 Task: Explore Airbnb accommodation in Dogbo, Benin from 10th December, 2023 to 15th December, 2023 for 7 adults.4 bedrooms having 7 beds and 4 bathrooms. Property type can be house. Amenities needed are: wifi, TV, free parkinig on premises, gym, breakfast. Look for 4 properties as per requirement.
Action: Mouse moved to (445, 62)
Screenshot: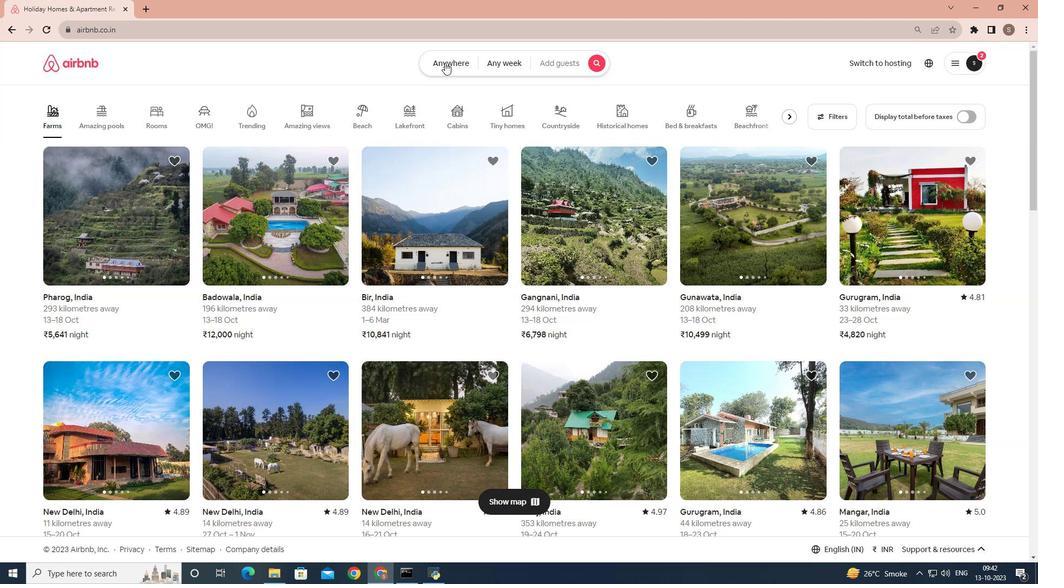 
Action: Mouse pressed left at (445, 62)
Screenshot: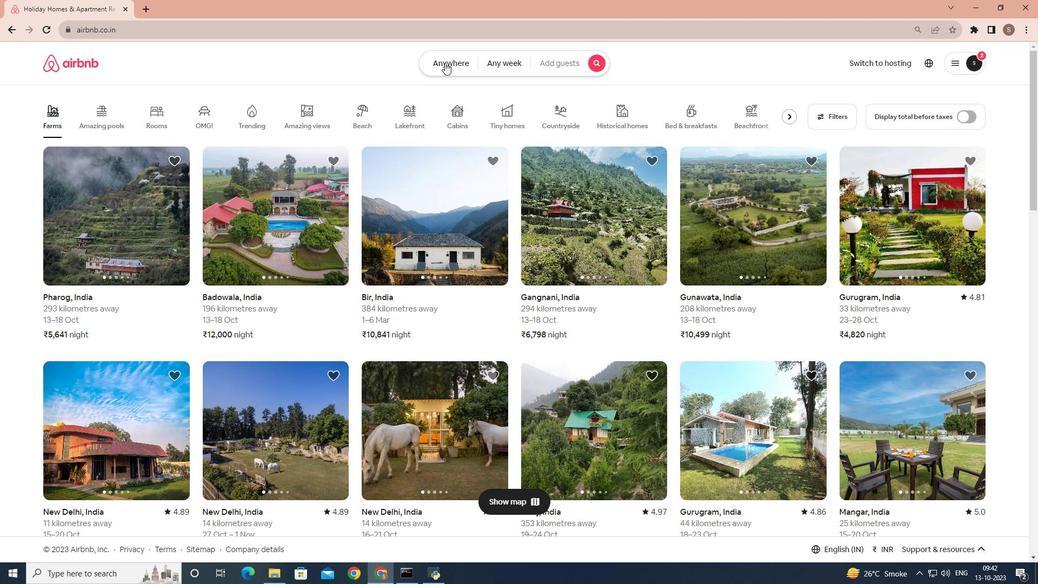 
Action: Mouse moved to (407, 103)
Screenshot: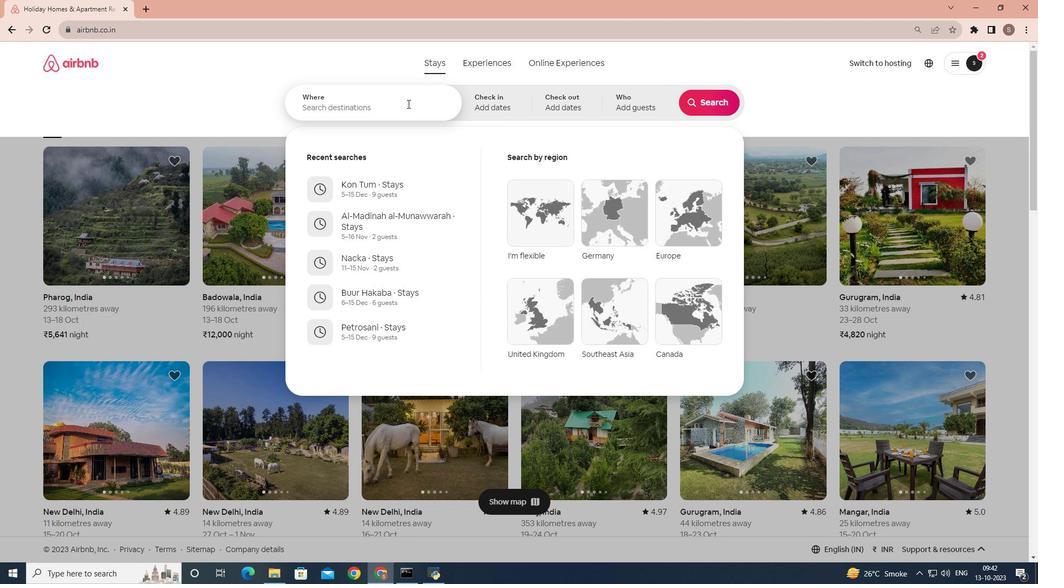 
Action: Mouse pressed left at (407, 103)
Screenshot: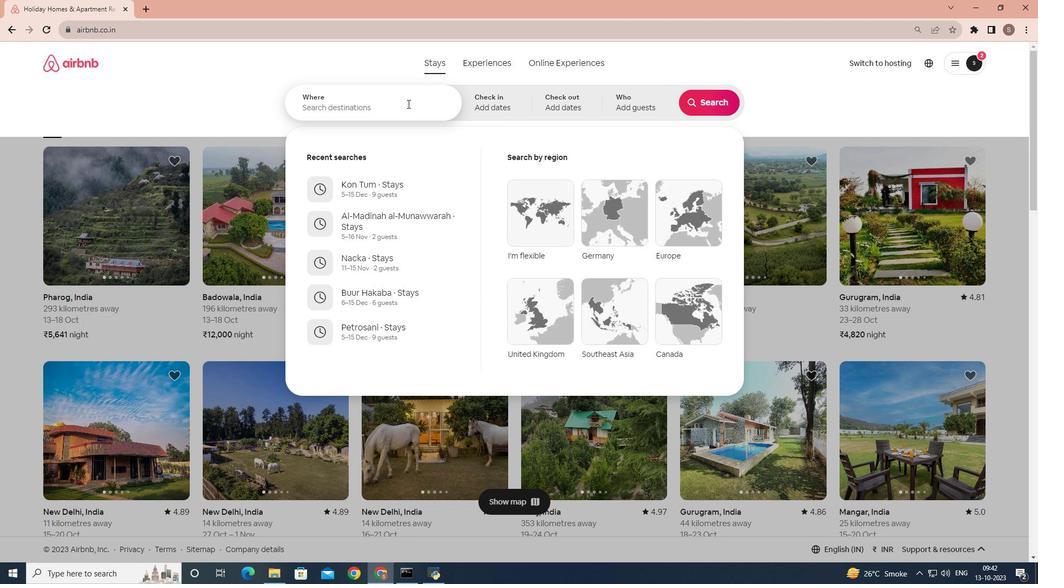 
Action: Key pressed <Key.shift>Dob<Key.backspace>gbo,<Key.space><Key.shift>B
Screenshot: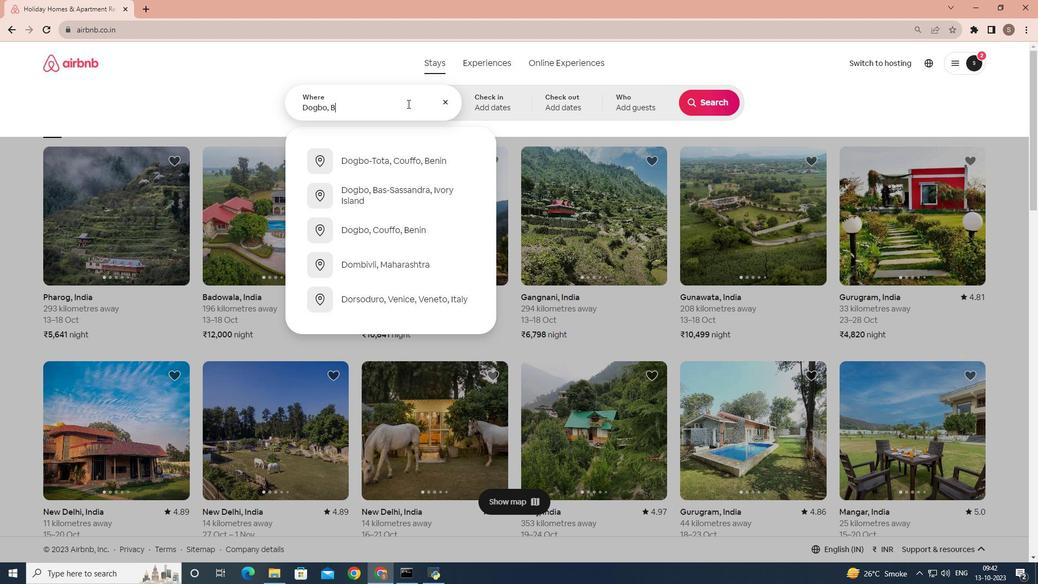 
Action: Mouse moved to (407, 104)
Screenshot: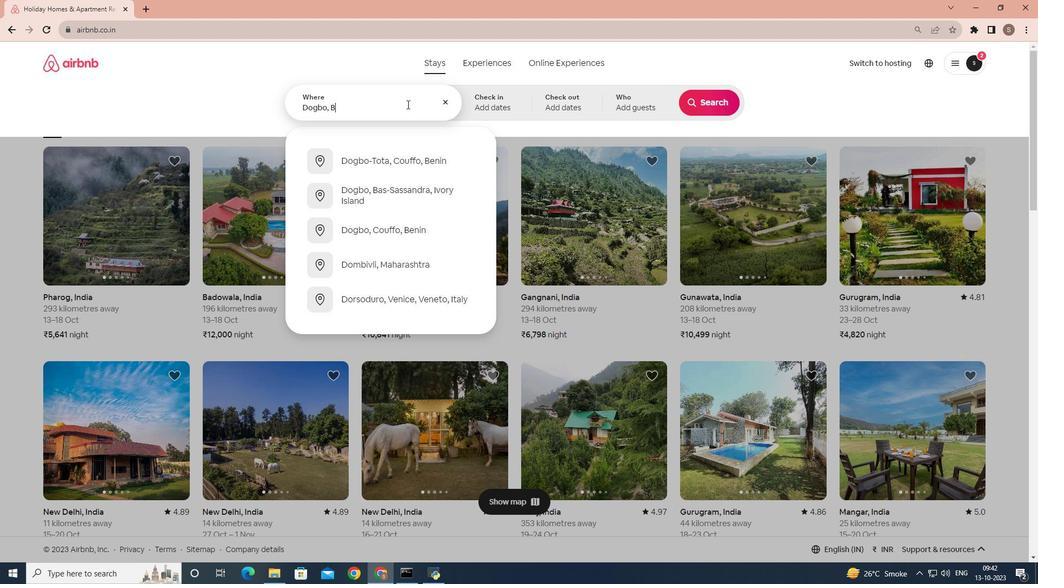 
Action: Key pressed eni
Screenshot: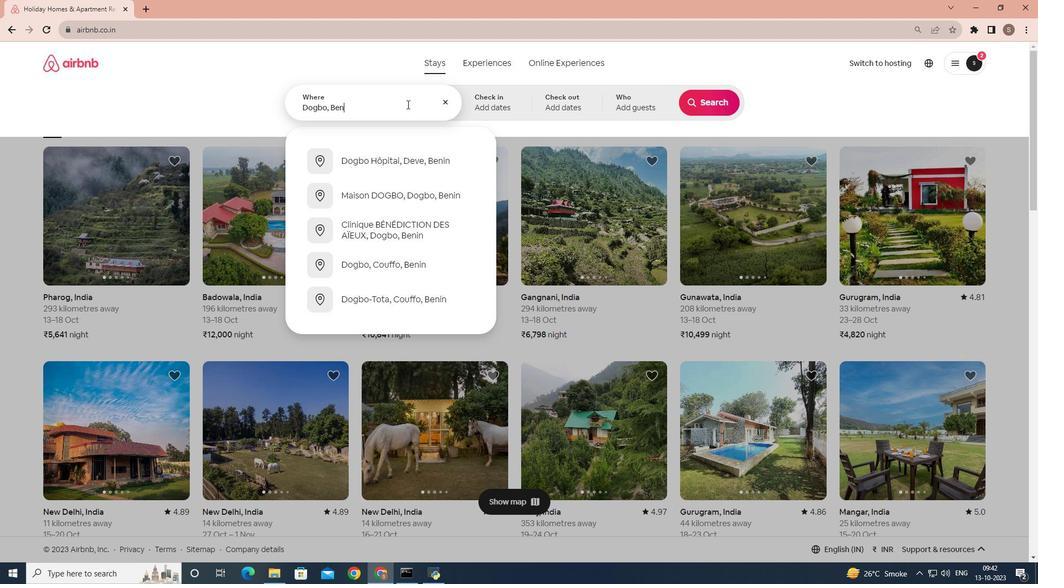 
Action: Mouse moved to (404, 106)
Screenshot: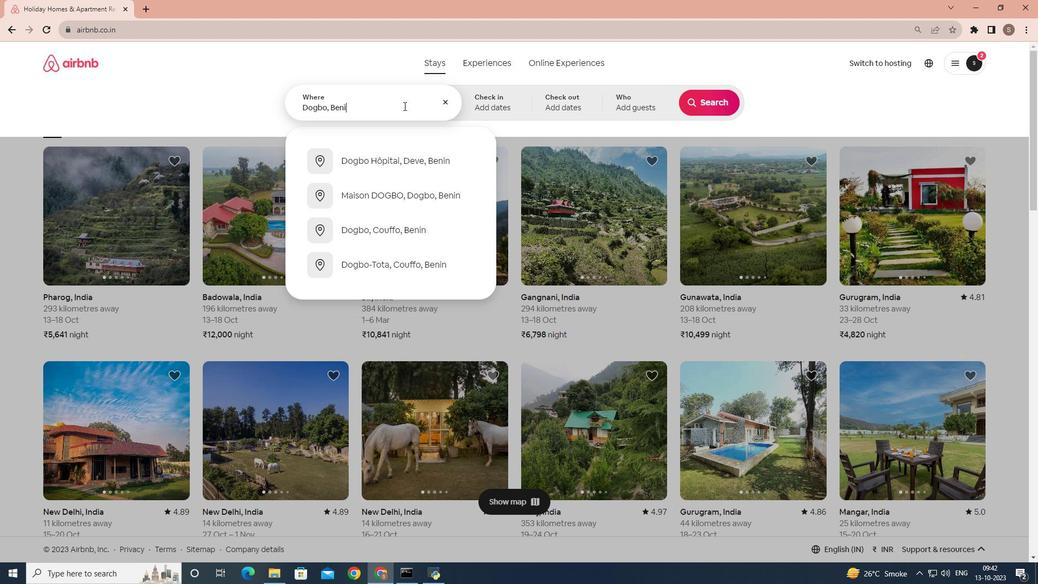 
Action: Key pressed n
Screenshot: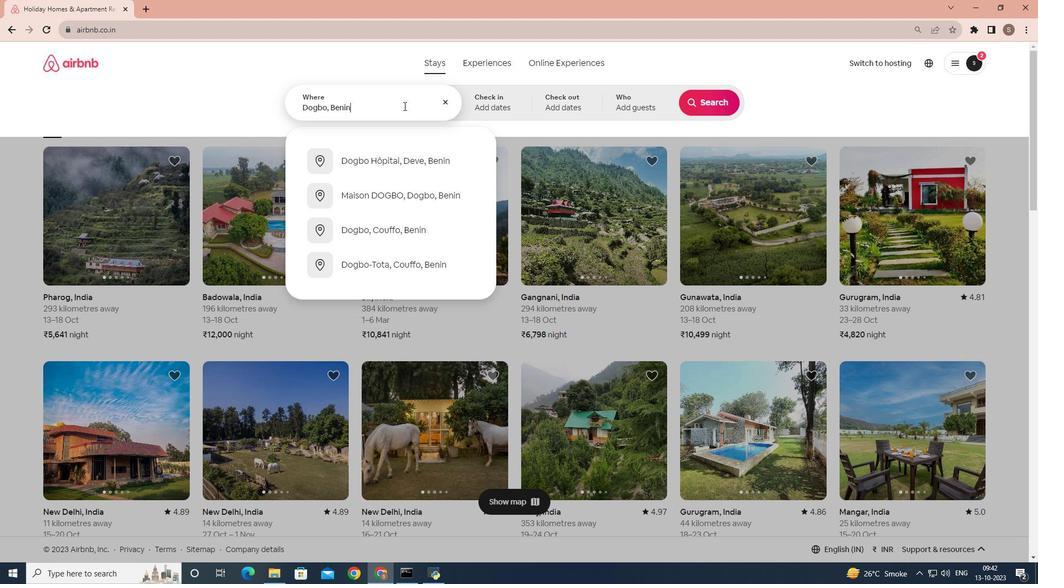 
Action: Mouse moved to (492, 100)
Screenshot: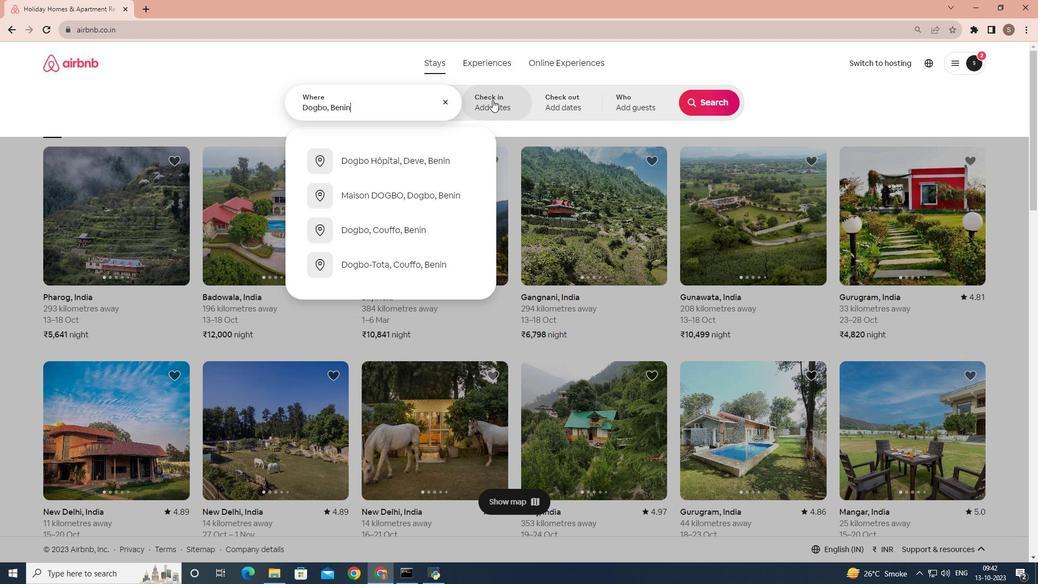 
Action: Mouse pressed left at (492, 100)
Screenshot: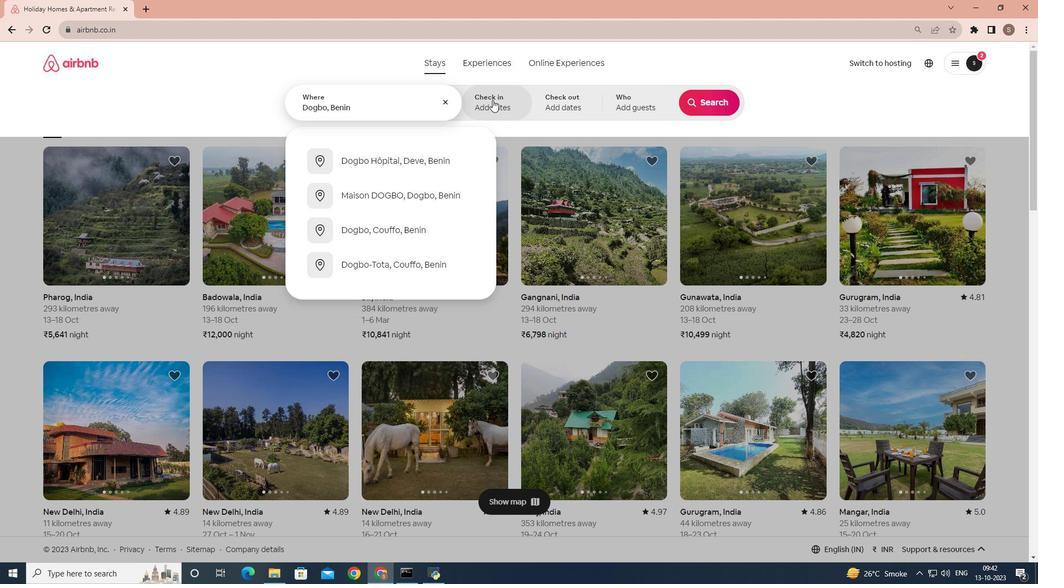 
Action: Mouse moved to (706, 192)
Screenshot: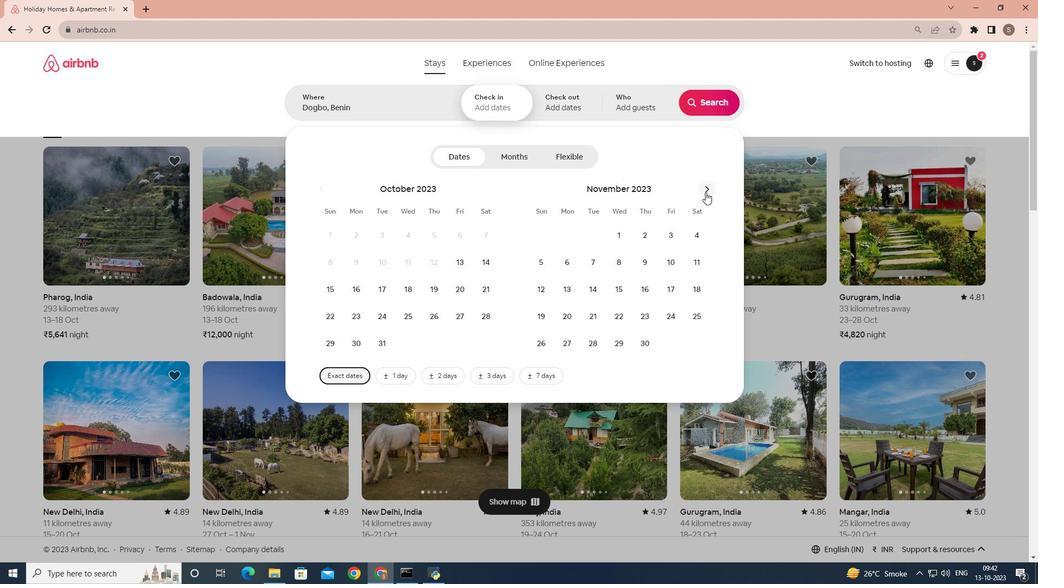 
Action: Mouse pressed left at (706, 192)
Screenshot: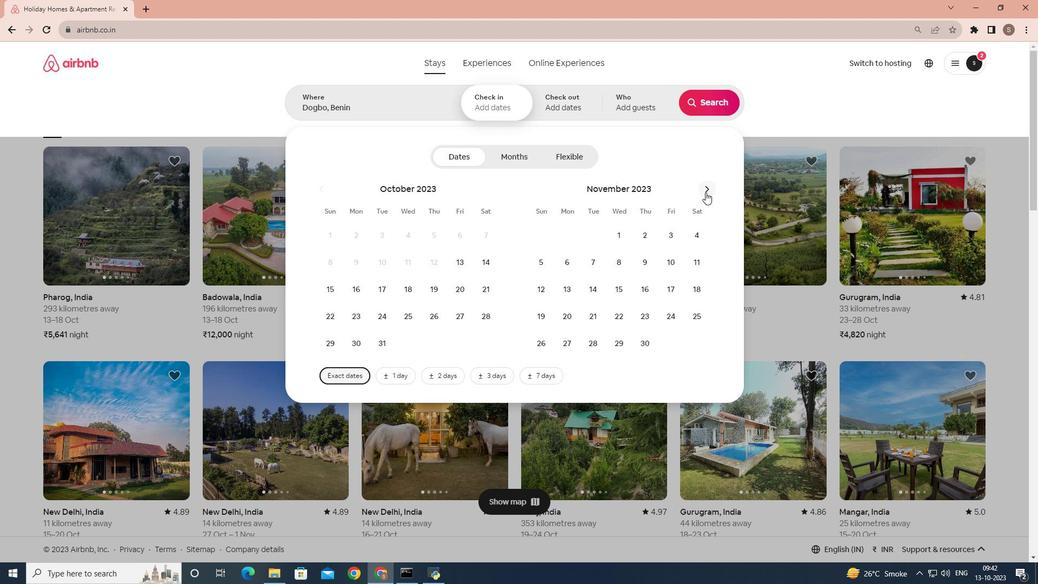 
Action: Mouse moved to (548, 282)
Screenshot: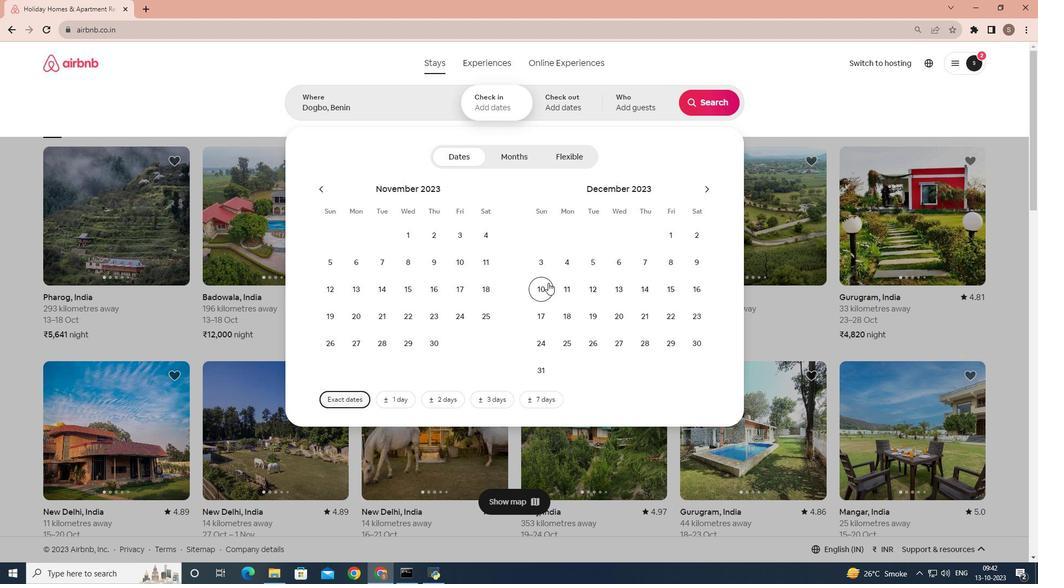 
Action: Mouse pressed left at (548, 282)
Screenshot: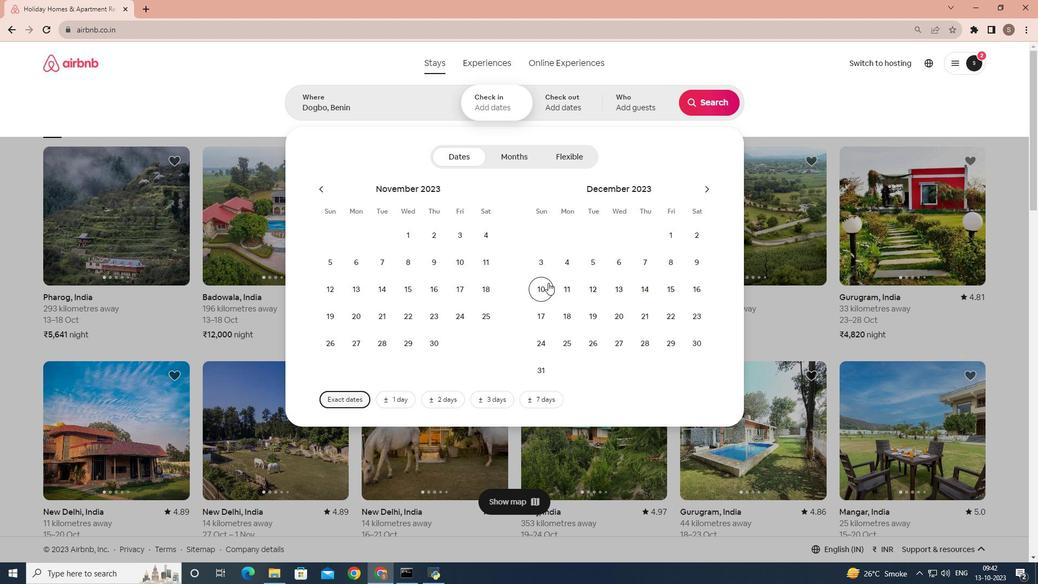 
Action: Mouse moved to (663, 291)
Screenshot: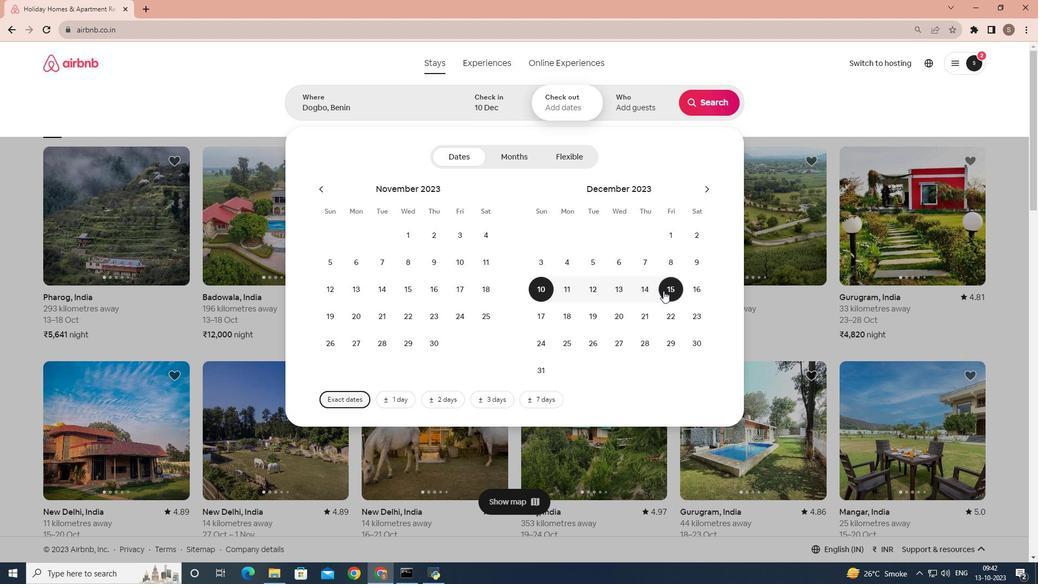 
Action: Mouse pressed left at (663, 291)
Screenshot: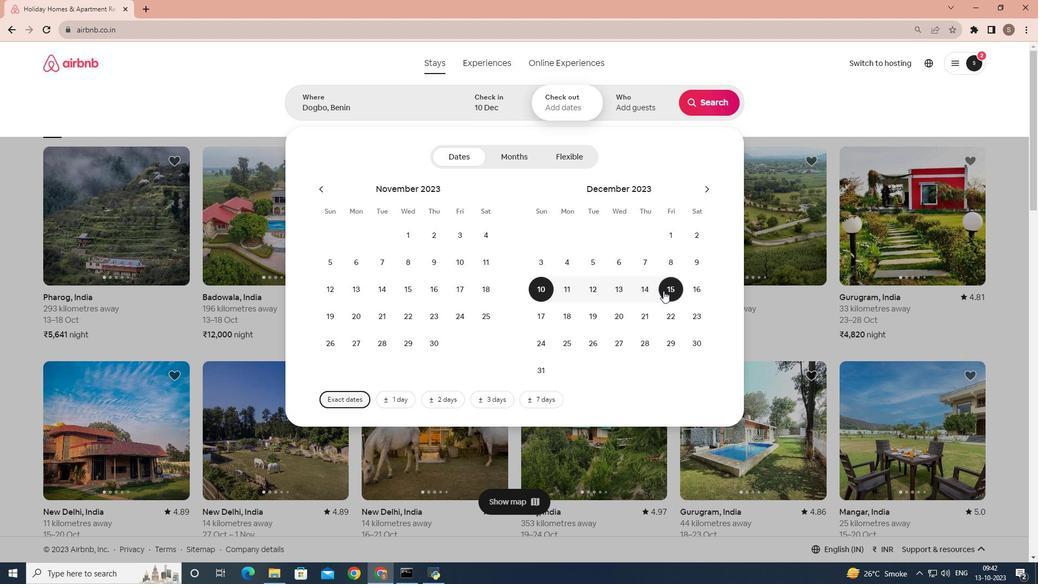 
Action: Mouse moved to (624, 100)
Screenshot: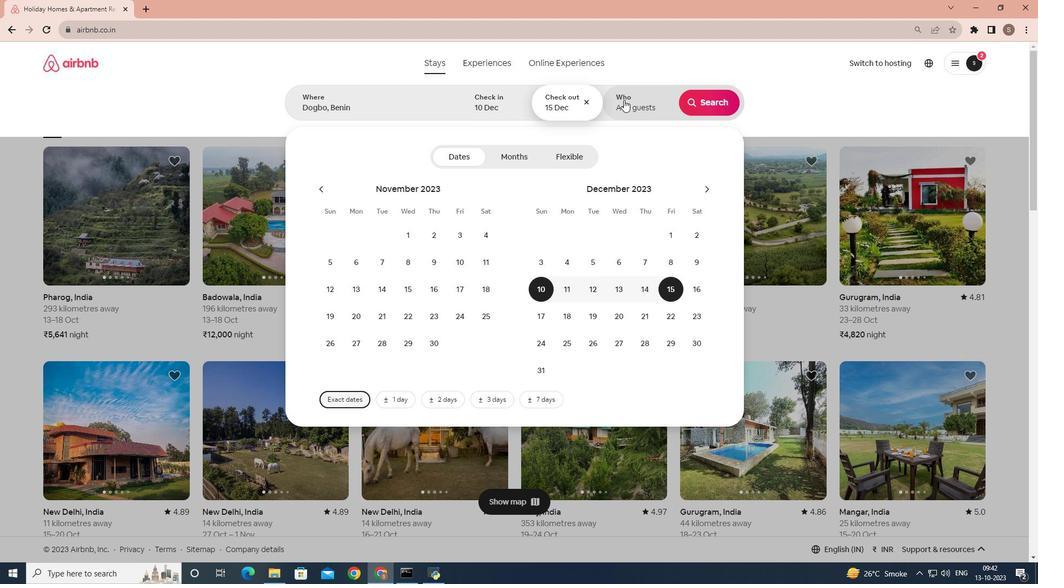 
Action: Mouse pressed left at (624, 100)
Screenshot: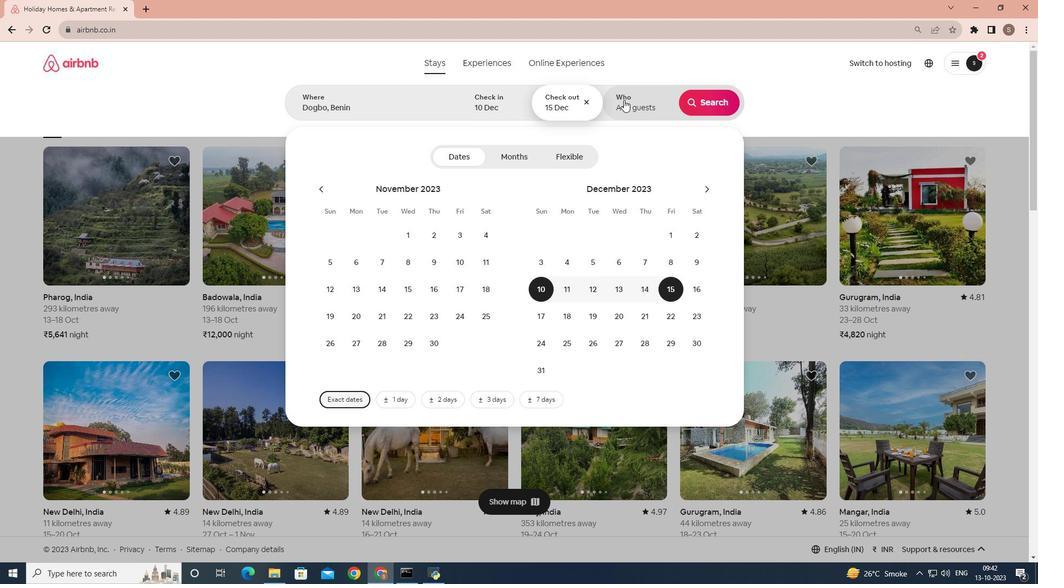
Action: Mouse moved to (714, 159)
Screenshot: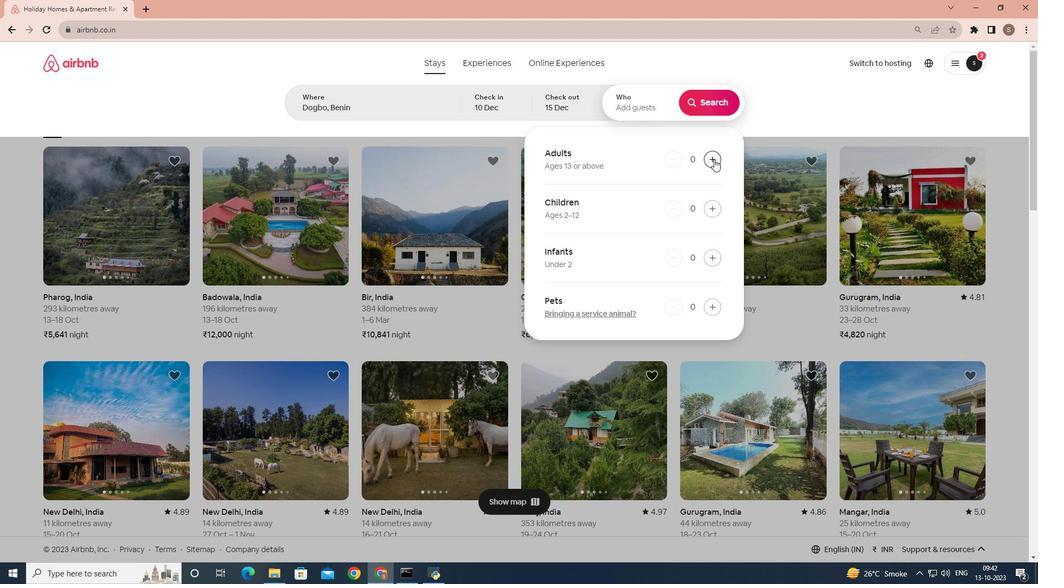 
Action: Mouse pressed left at (714, 159)
Screenshot: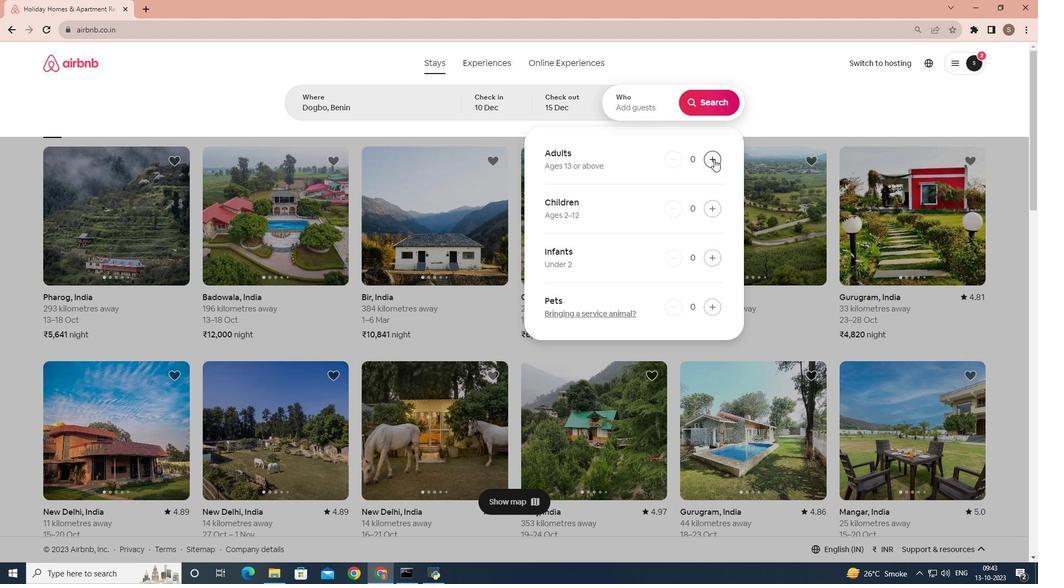 
Action: Mouse pressed left at (714, 159)
Screenshot: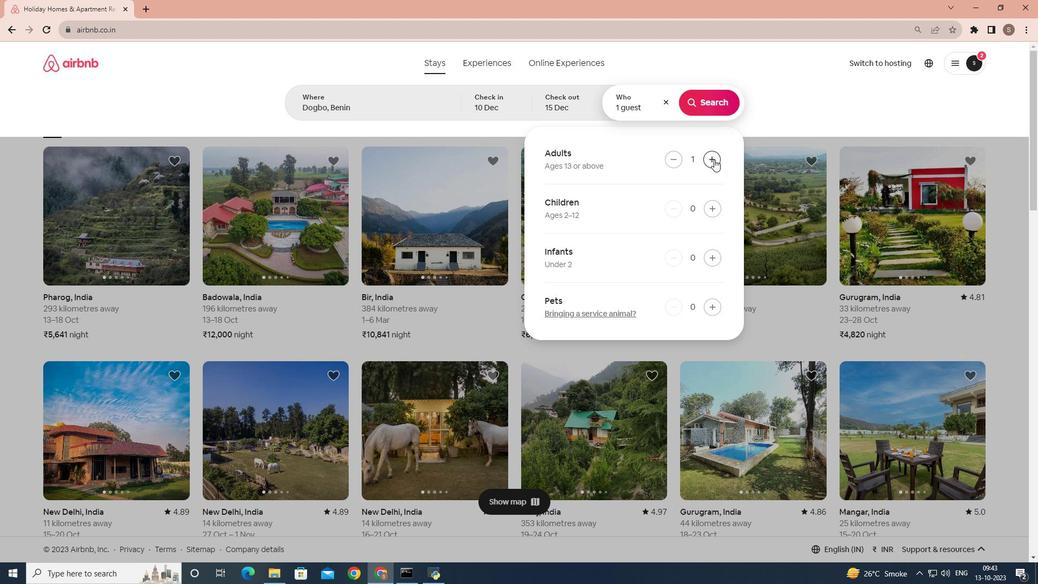
Action: Mouse pressed left at (714, 159)
Screenshot: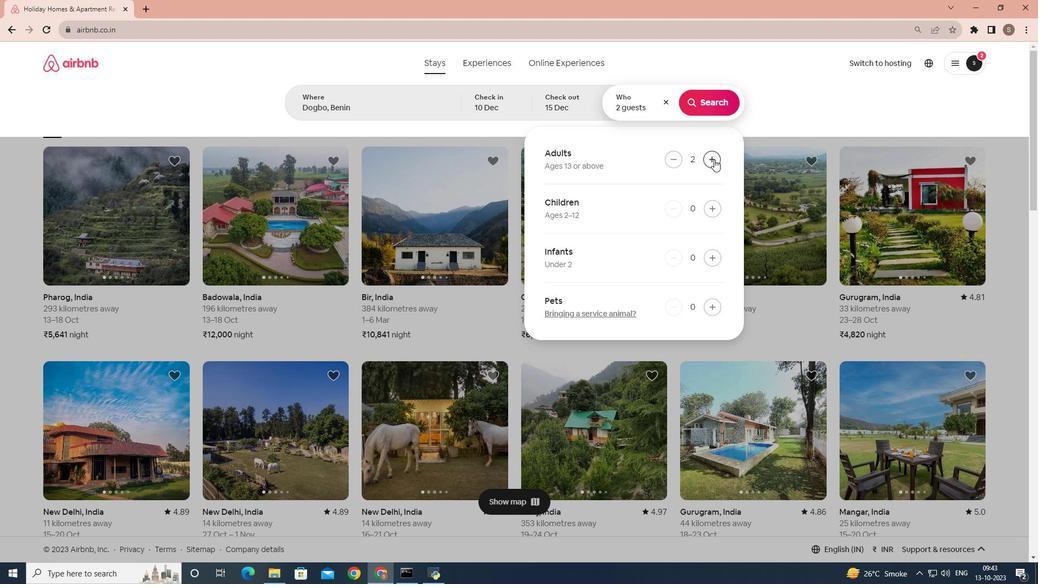
Action: Mouse pressed left at (714, 159)
Screenshot: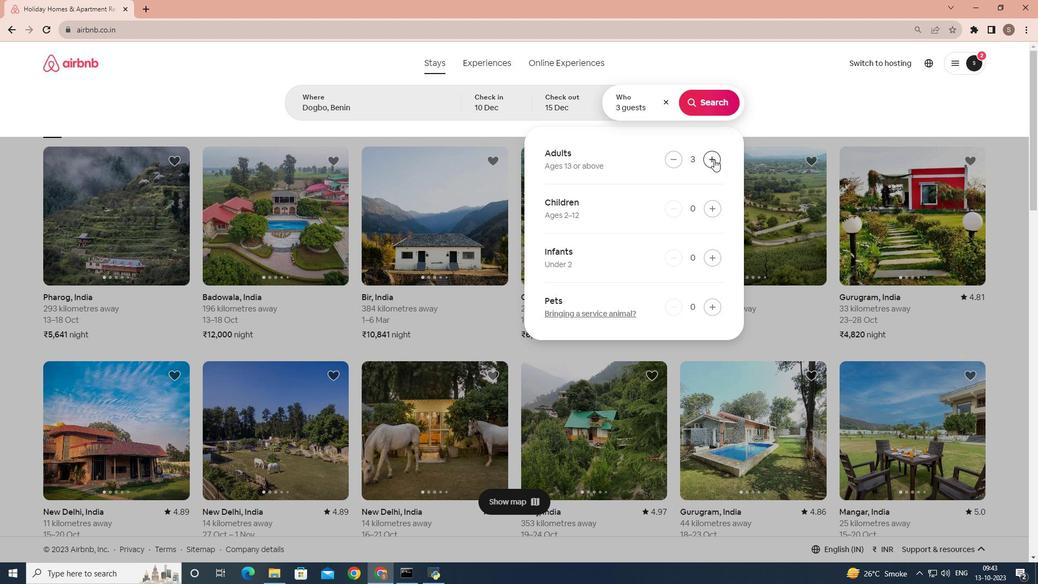 
Action: Mouse pressed left at (714, 159)
Screenshot: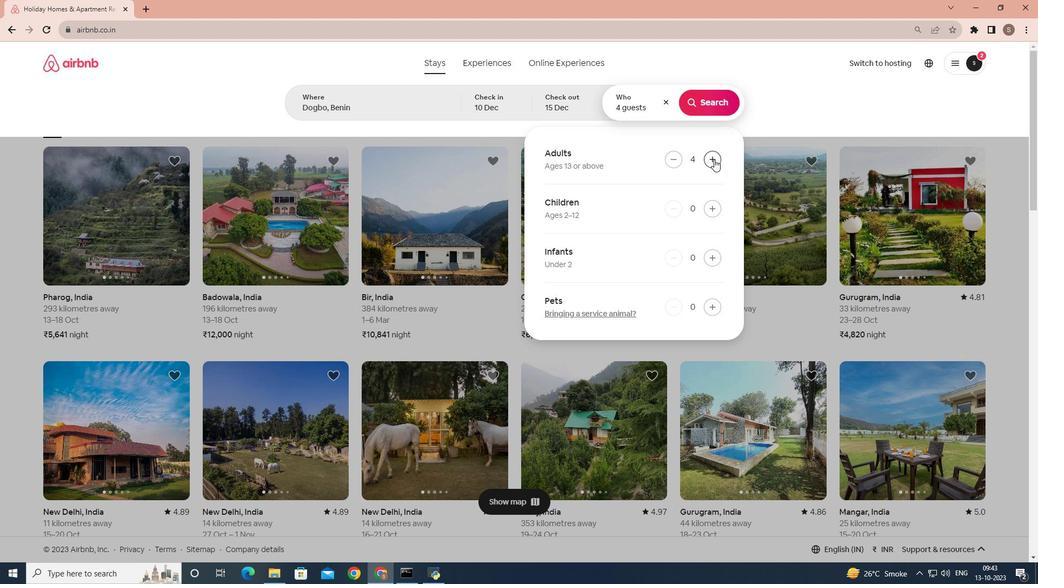 
Action: Mouse pressed left at (714, 159)
Screenshot: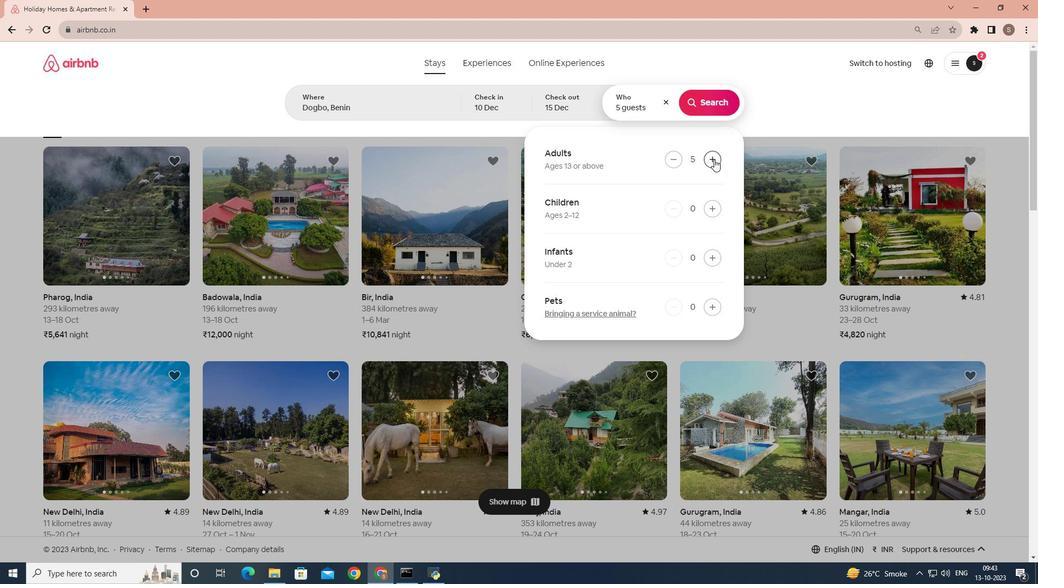 
Action: Mouse pressed left at (714, 159)
Screenshot: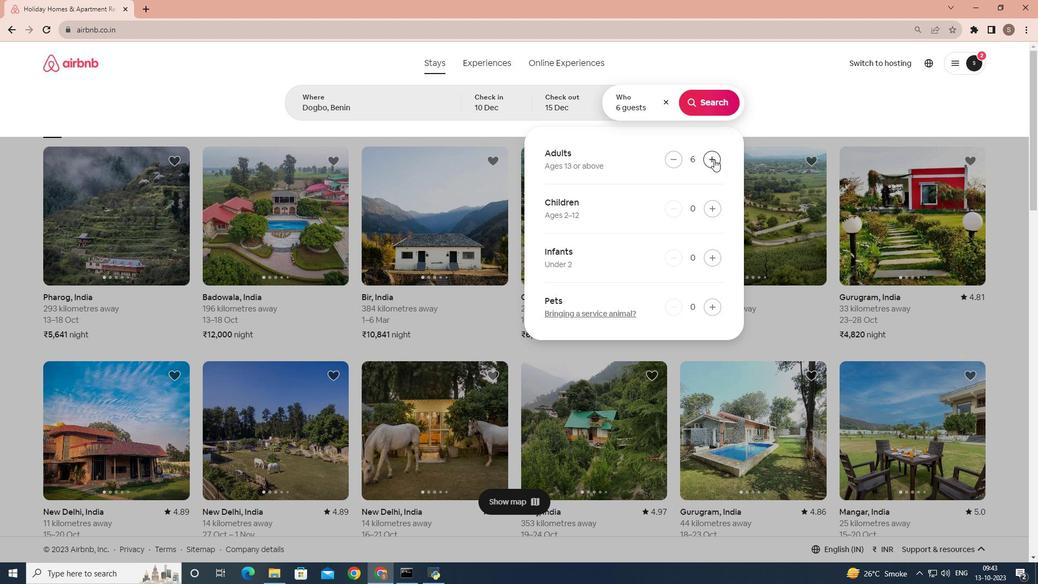 
Action: Mouse moved to (712, 104)
Screenshot: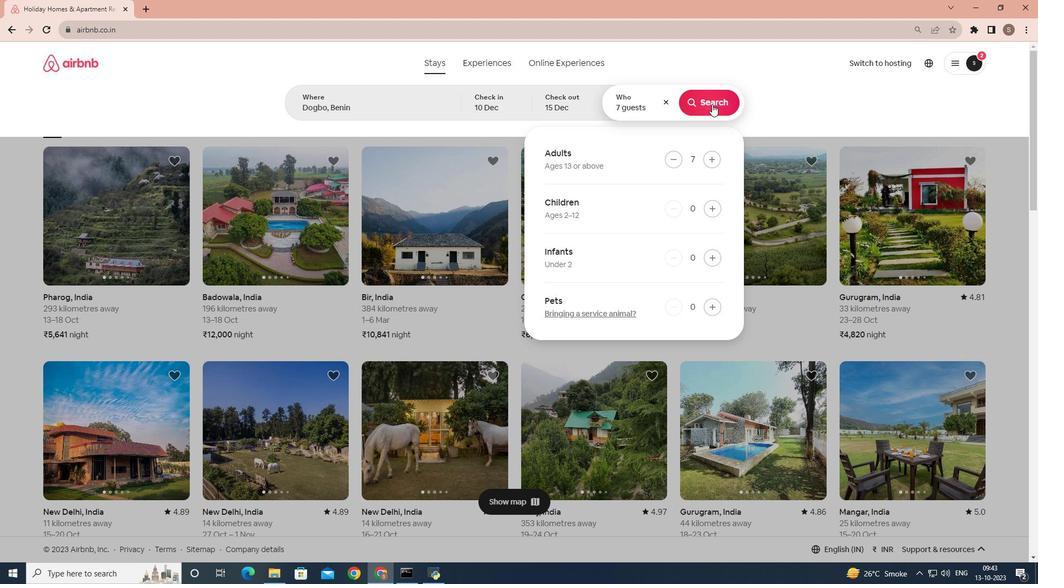 
Action: Mouse pressed left at (712, 104)
Screenshot: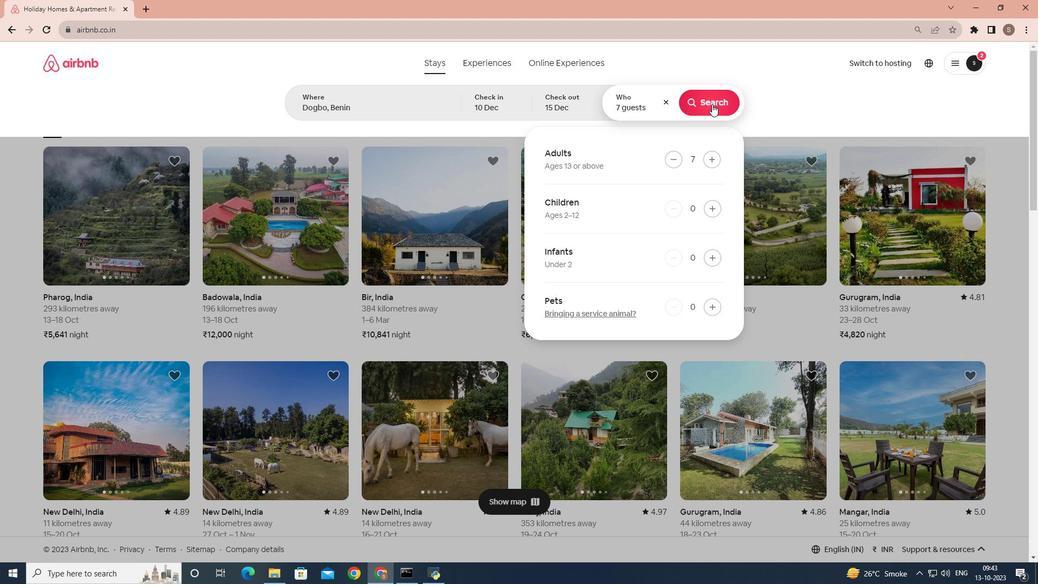 
Action: Mouse moved to (851, 107)
Screenshot: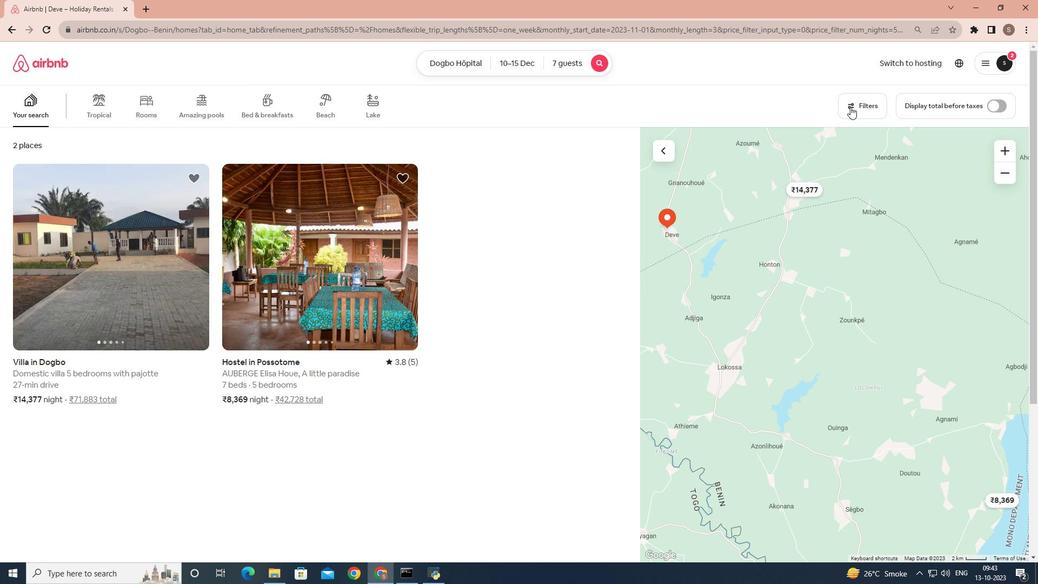 
Action: Mouse pressed left at (851, 107)
Screenshot: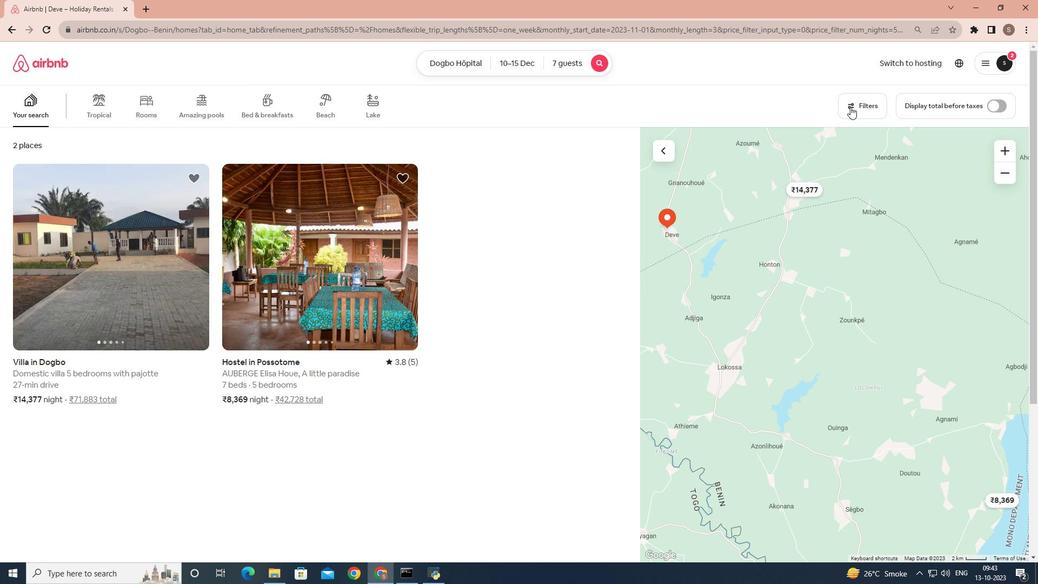 
Action: Mouse moved to (621, 326)
Screenshot: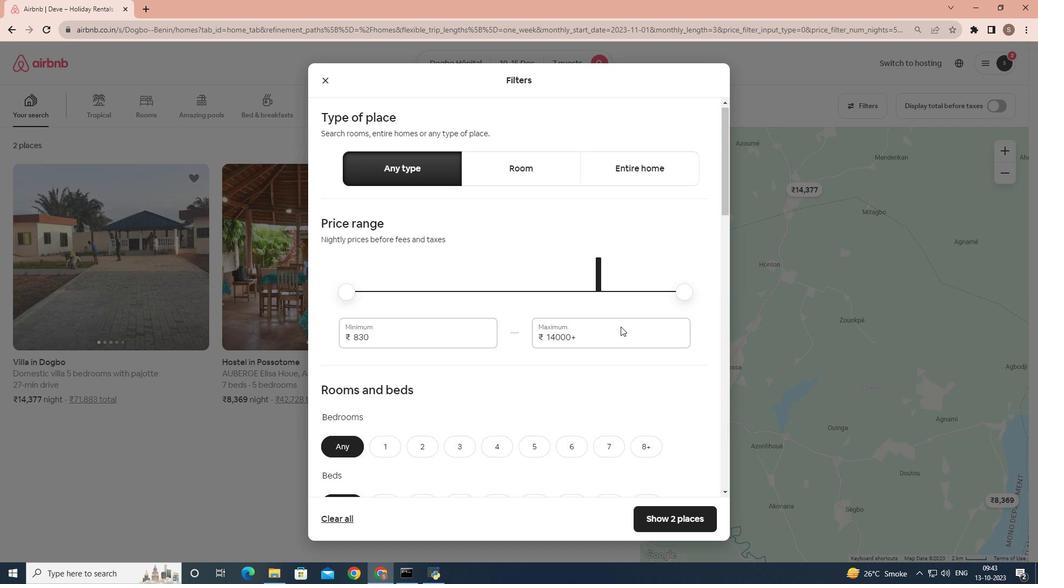 
Action: Mouse scrolled (621, 326) with delta (0, 0)
Screenshot: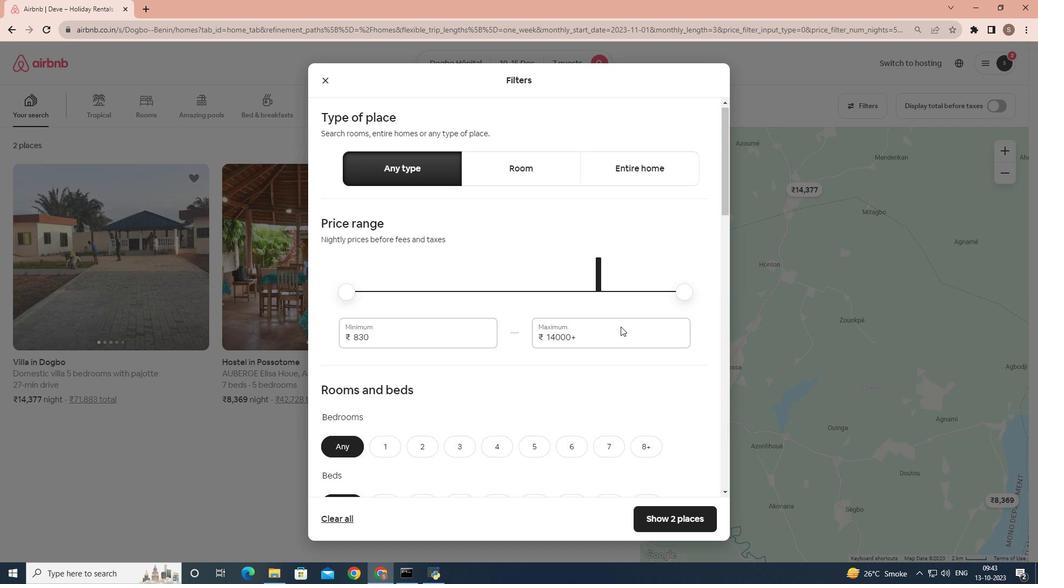 
Action: Mouse moved to (501, 392)
Screenshot: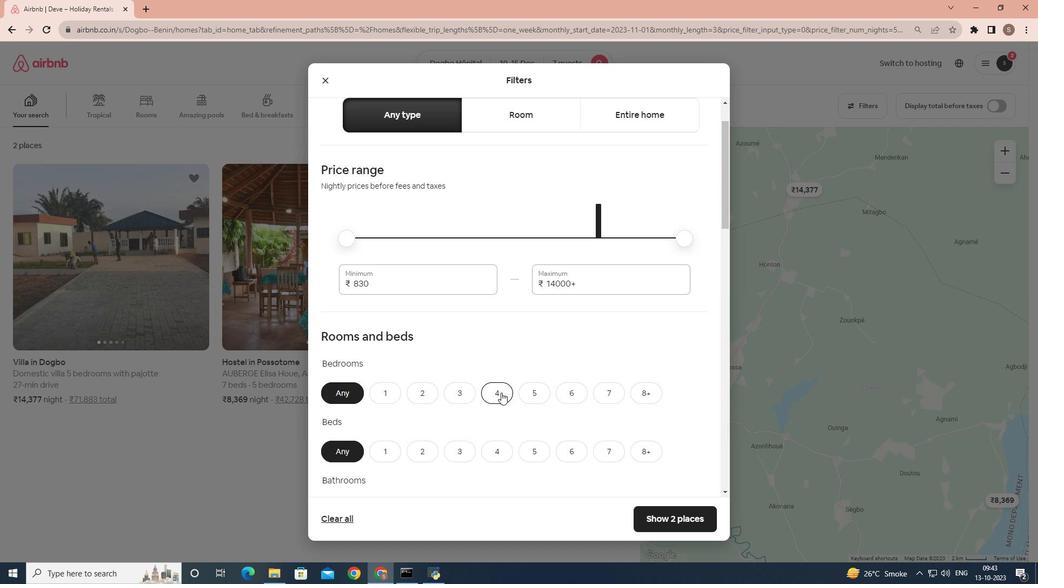 
Action: Mouse pressed left at (501, 392)
Screenshot: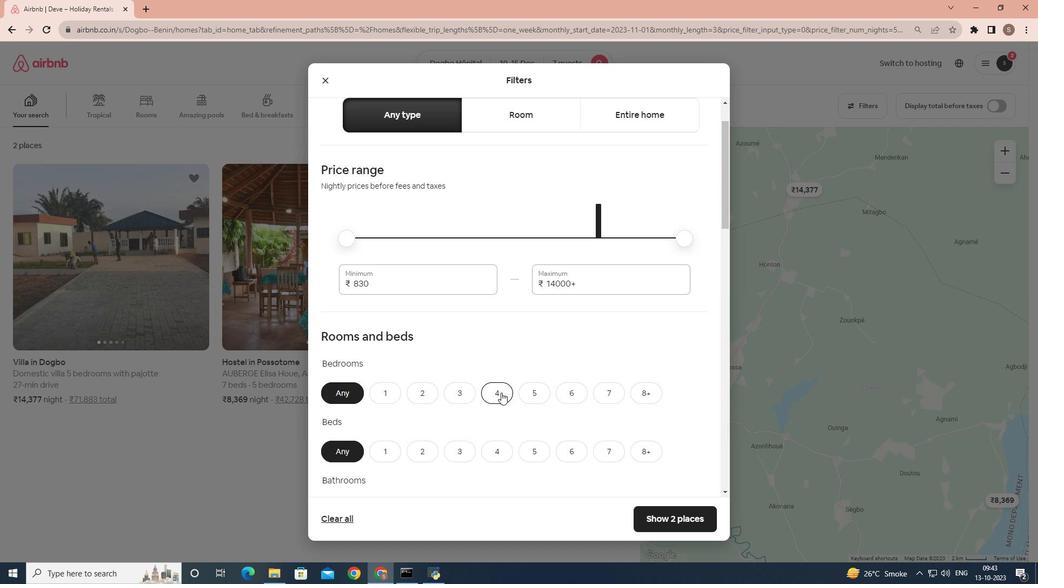 
Action: Mouse scrolled (501, 392) with delta (0, 0)
Screenshot: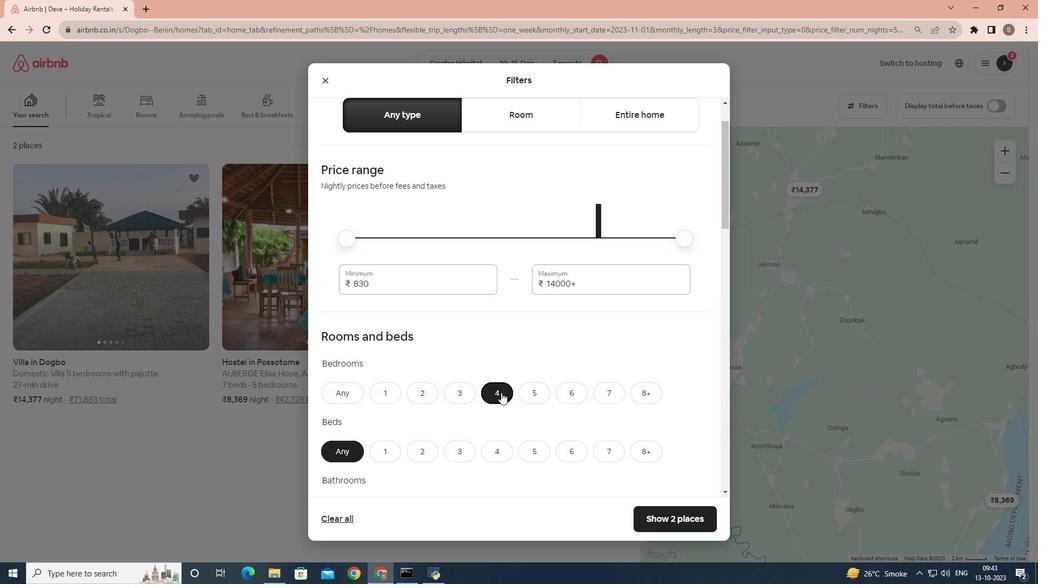 
Action: Mouse moved to (611, 399)
Screenshot: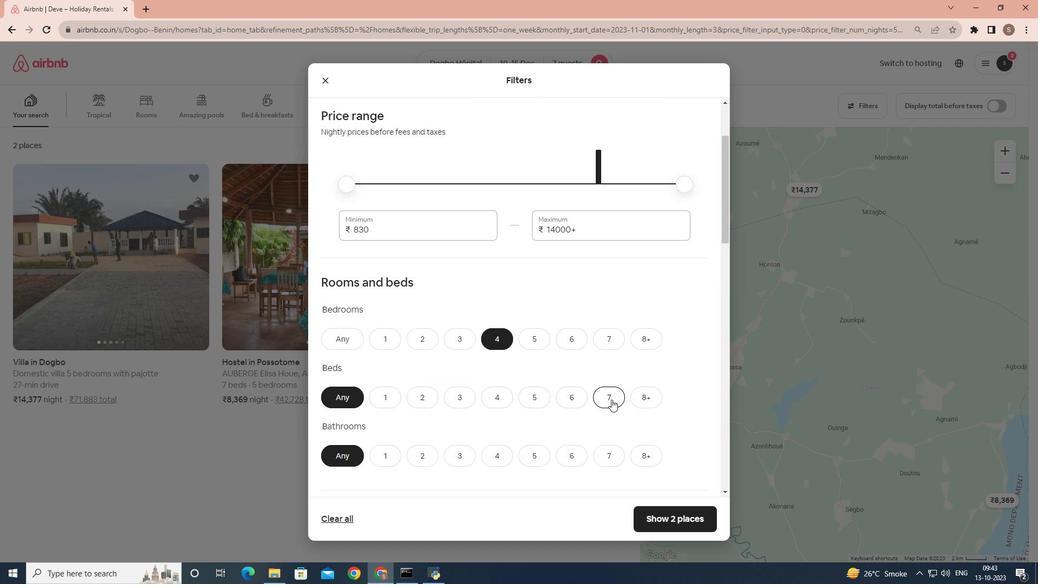 
Action: Mouse pressed left at (611, 399)
Screenshot: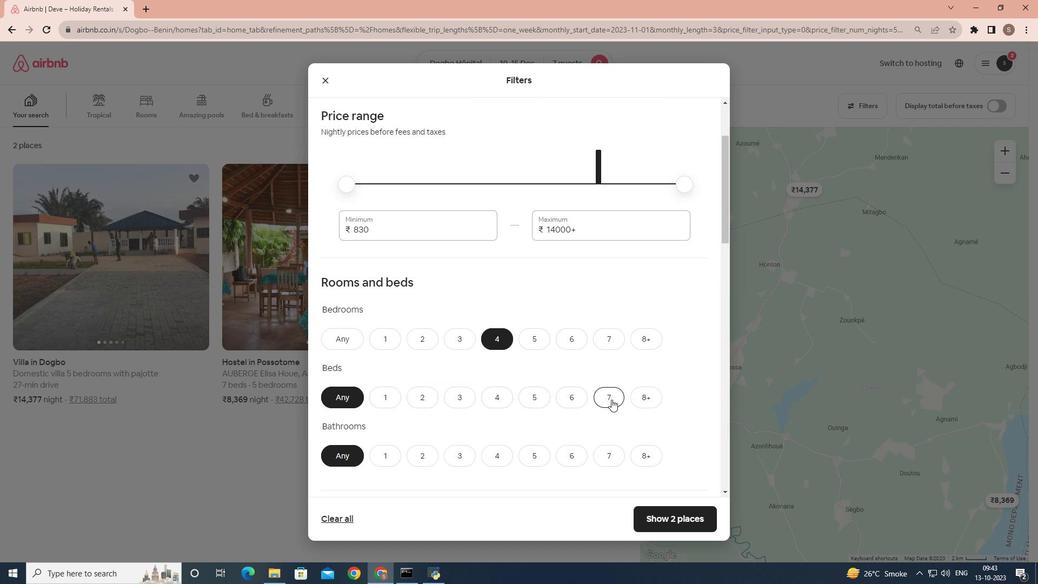
Action: Mouse moved to (582, 405)
Screenshot: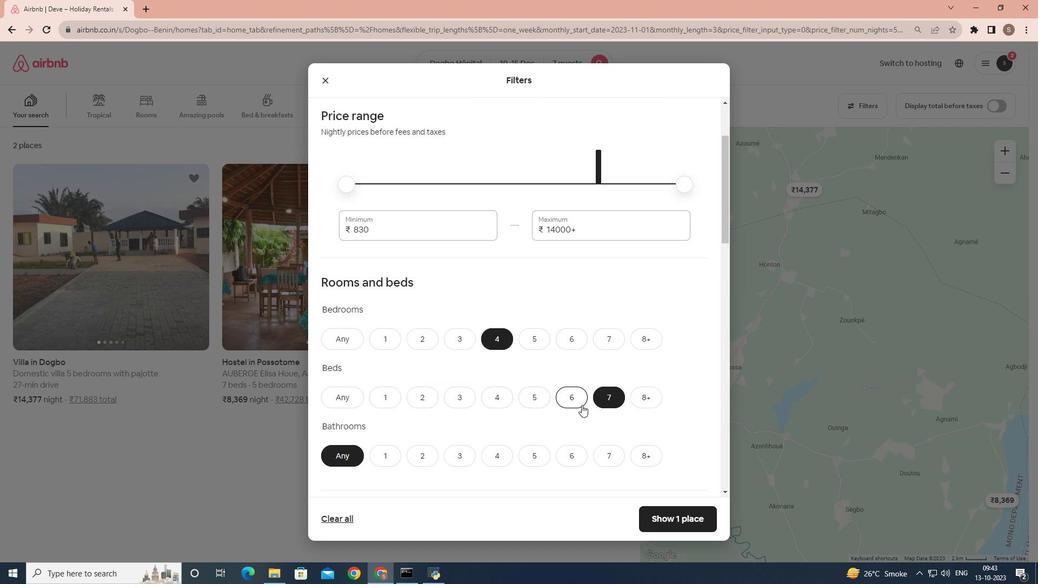 
Action: Mouse scrolled (582, 404) with delta (0, 0)
Screenshot: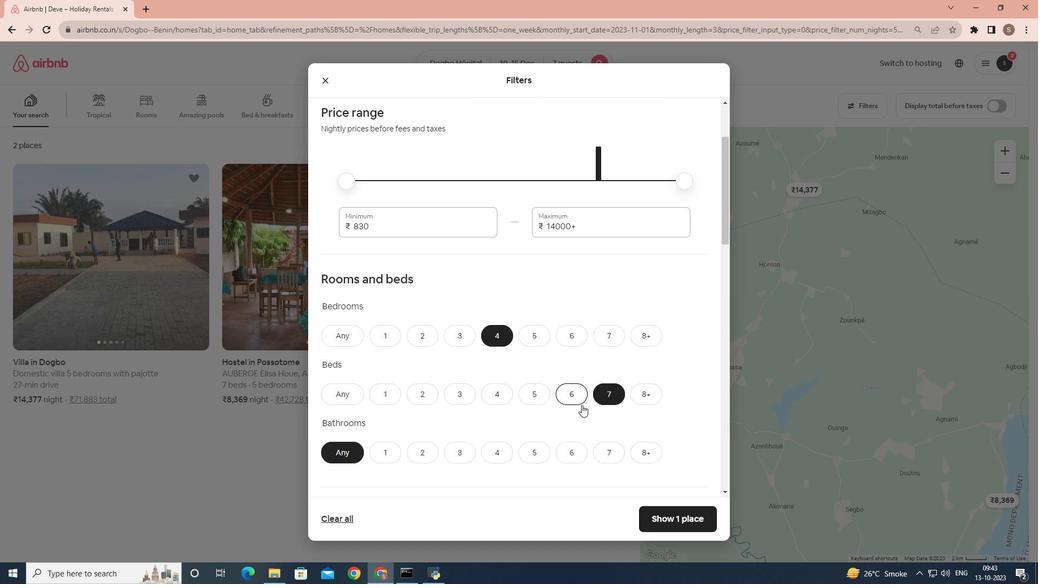
Action: Mouse moved to (492, 400)
Screenshot: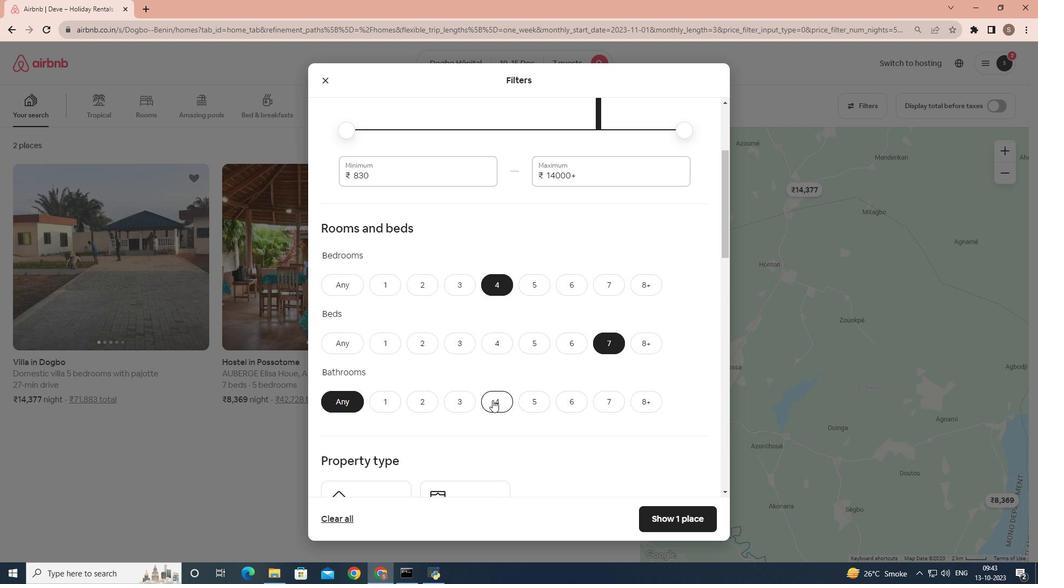 
Action: Mouse pressed left at (492, 400)
Screenshot: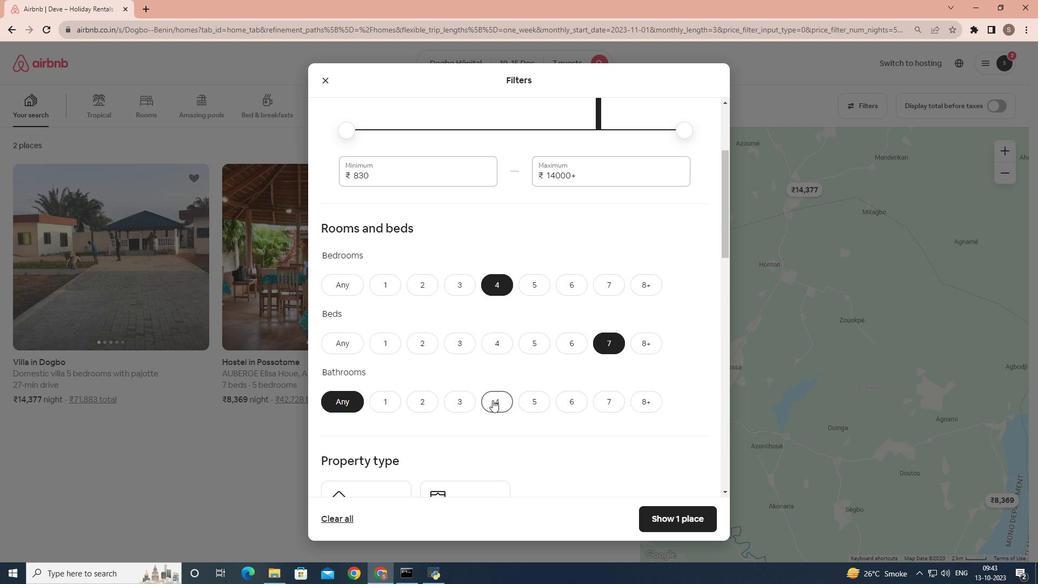 
Action: Mouse moved to (501, 396)
Screenshot: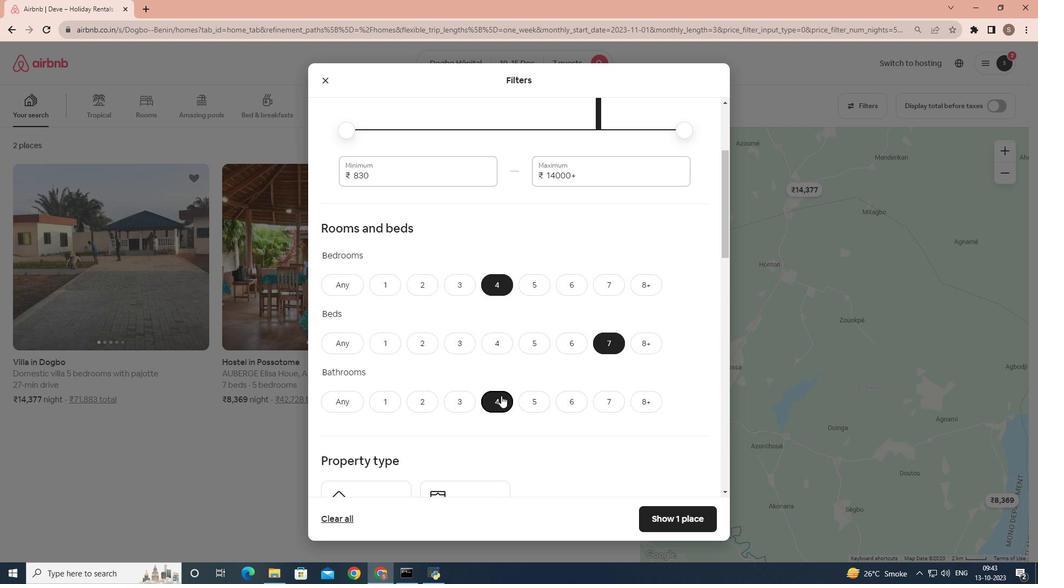 
Action: Mouse scrolled (501, 395) with delta (0, 0)
Screenshot: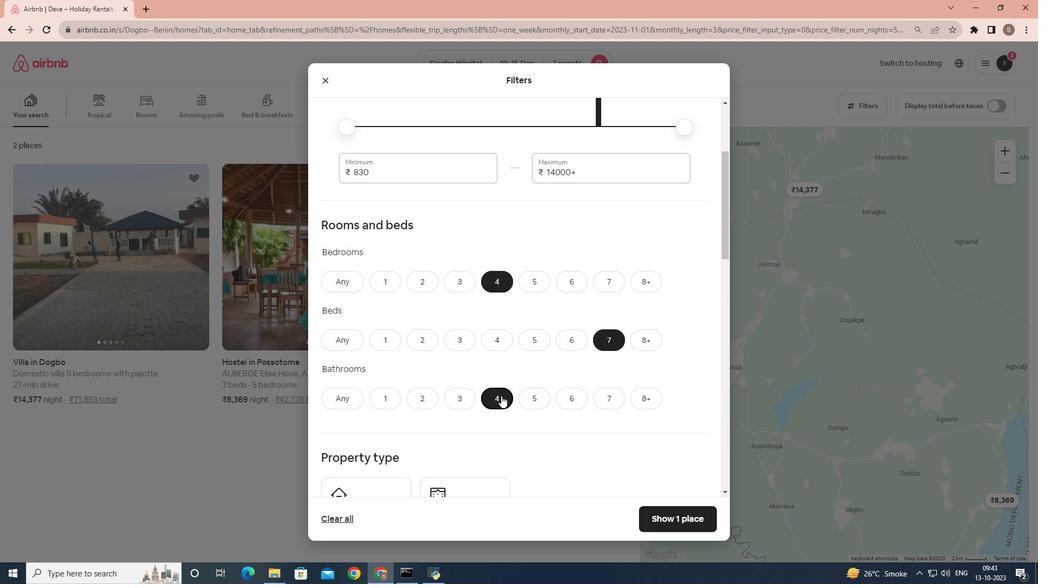 
Action: Mouse scrolled (501, 395) with delta (0, 0)
Screenshot: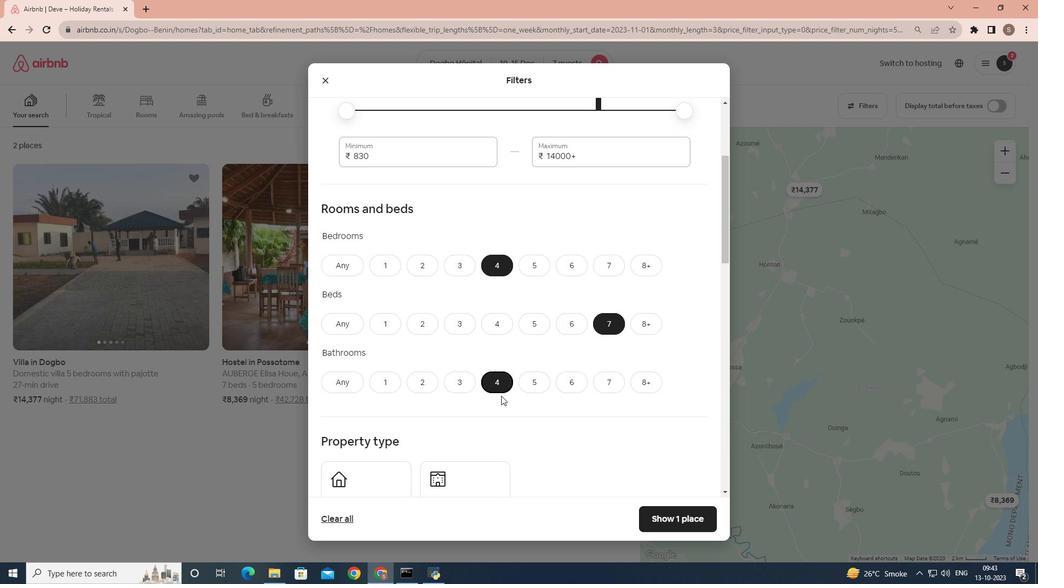 
Action: Mouse moved to (353, 423)
Screenshot: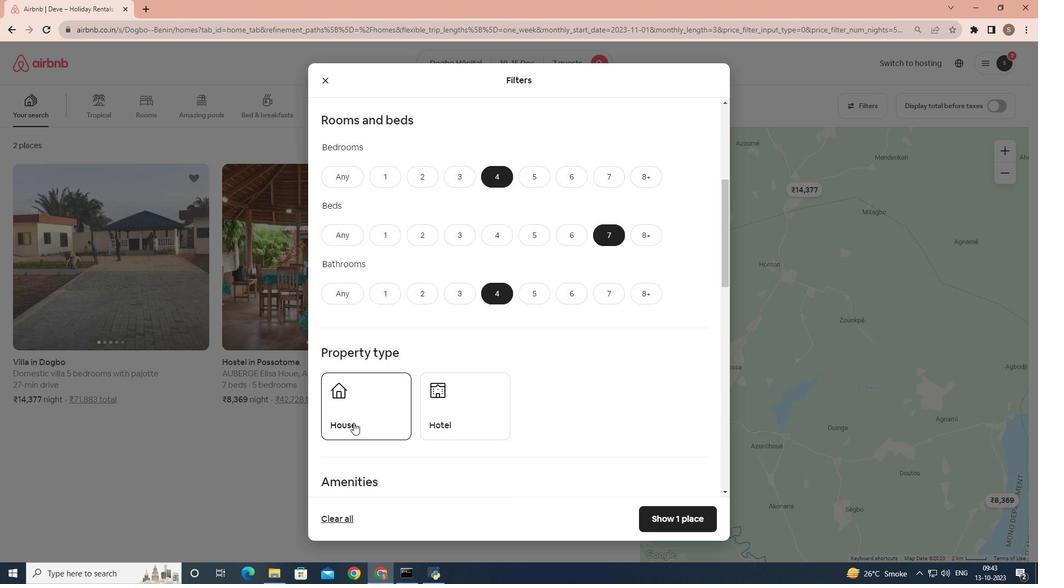 
Action: Mouse pressed left at (353, 423)
Screenshot: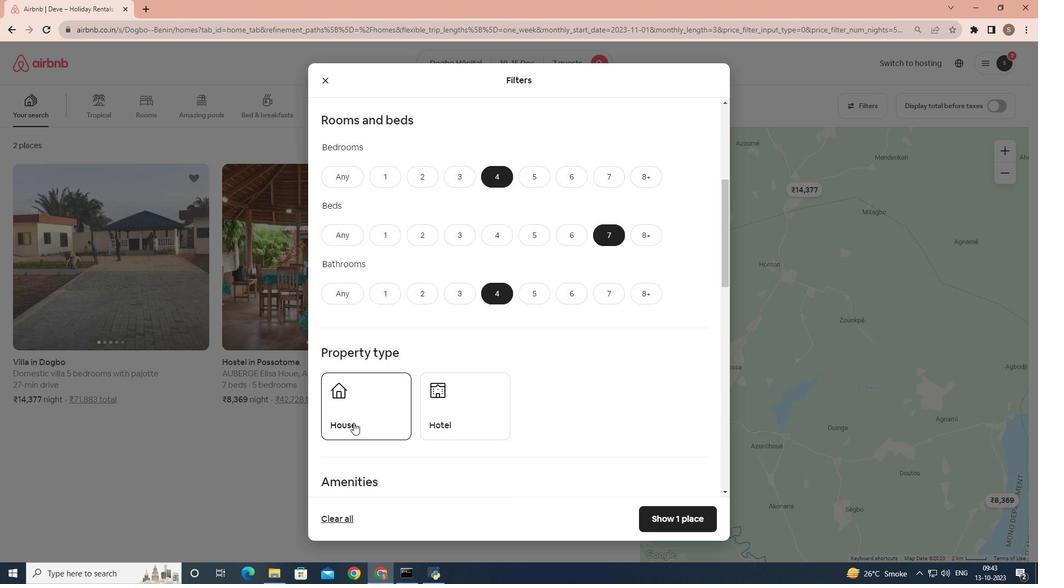 
Action: Mouse moved to (477, 418)
Screenshot: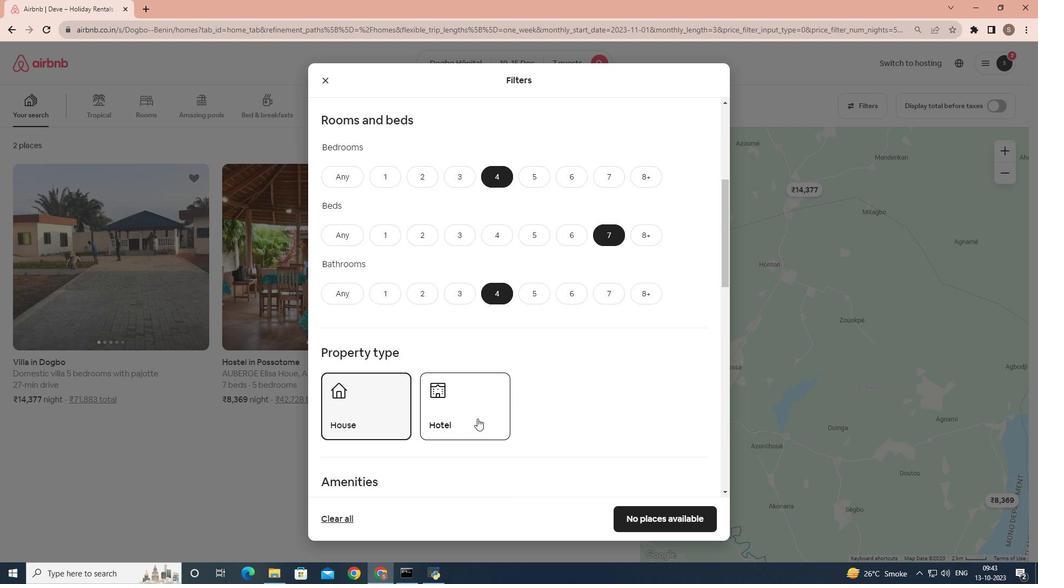 
Action: Mouse scrolled (477, 418) with delta (0, 0)
Screenshot: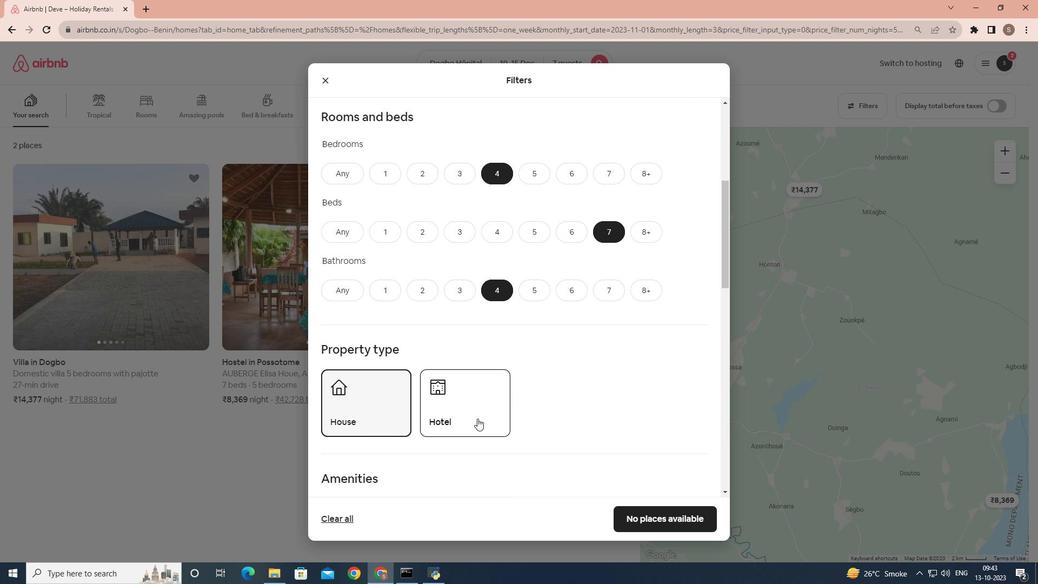 
Action: Mouse scrolled (477, 418) with delta (0, 0)
Screenshot: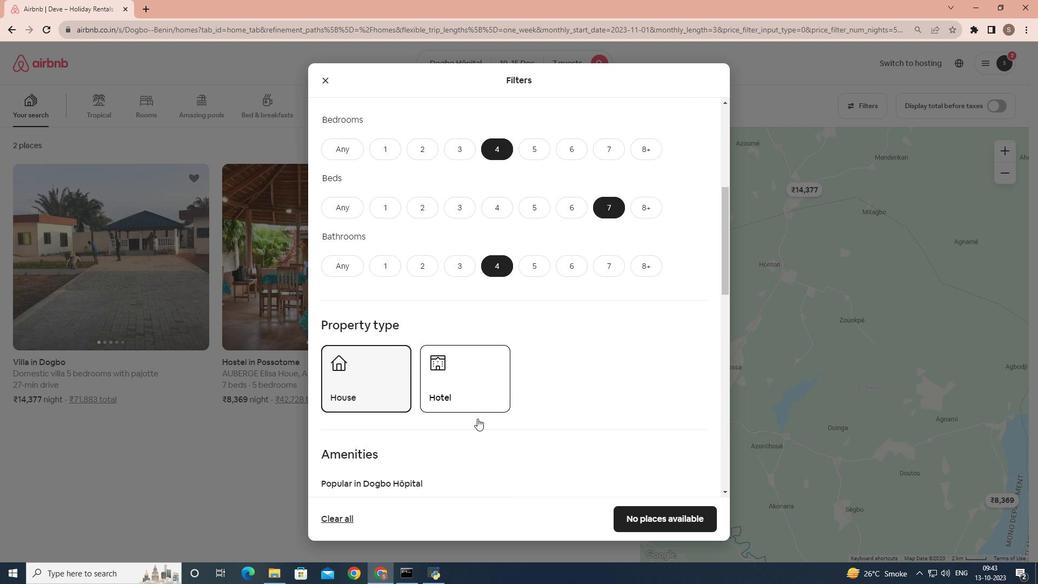 
Action: Mouse moved to (348, 408)
Screenshot: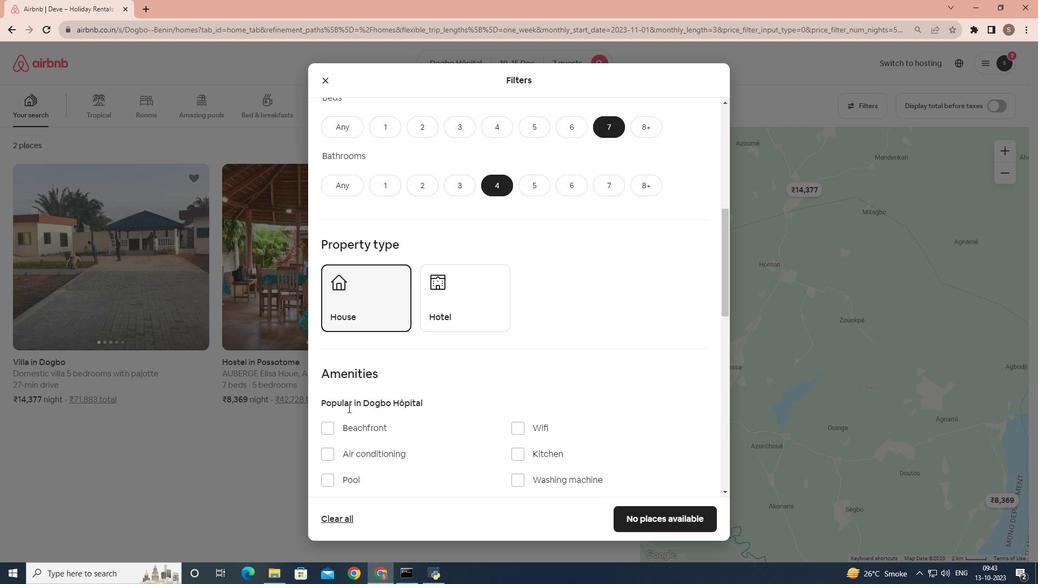 
Action: Mouse scrolled (348, 407) with delta (0, 0)
Screenshot: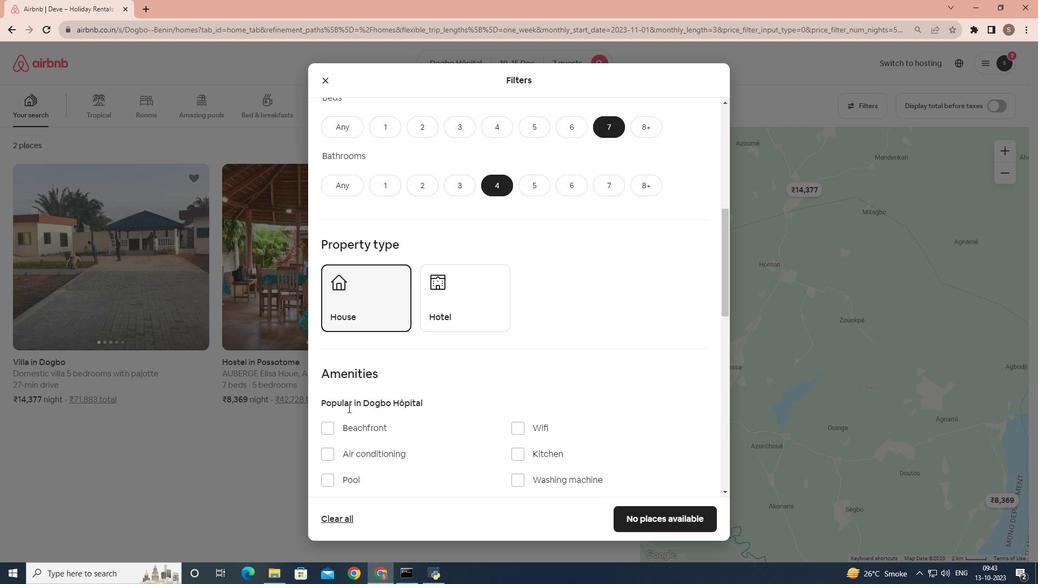 
Action: Mouse moved to (346, 403)
Screenshot: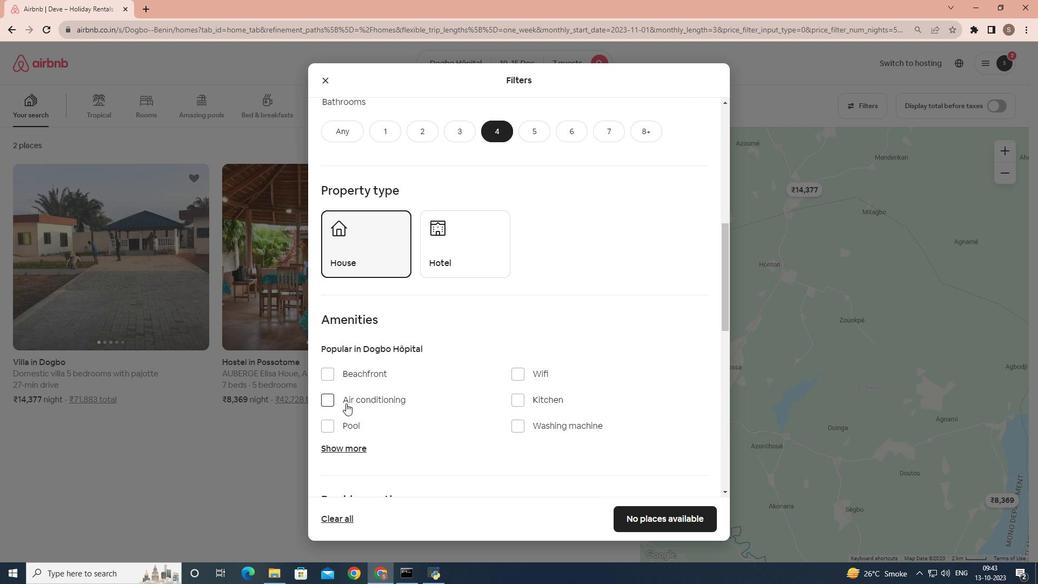 
Action: Mouse scrolled (346, 403) with delta (0, 0)
Screenshot: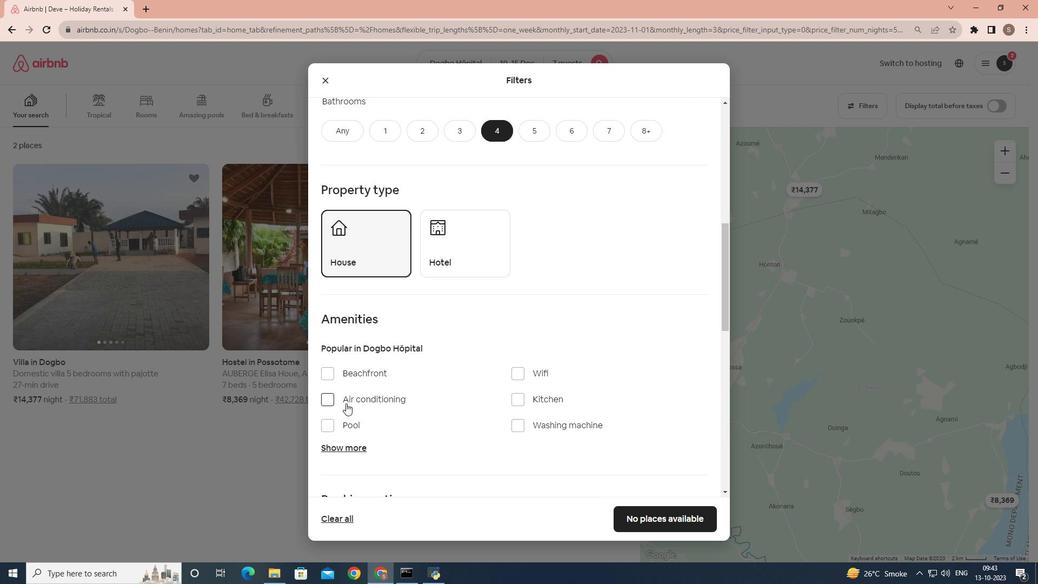 
Action: Mouse moved to (516, 318)
Screenshot: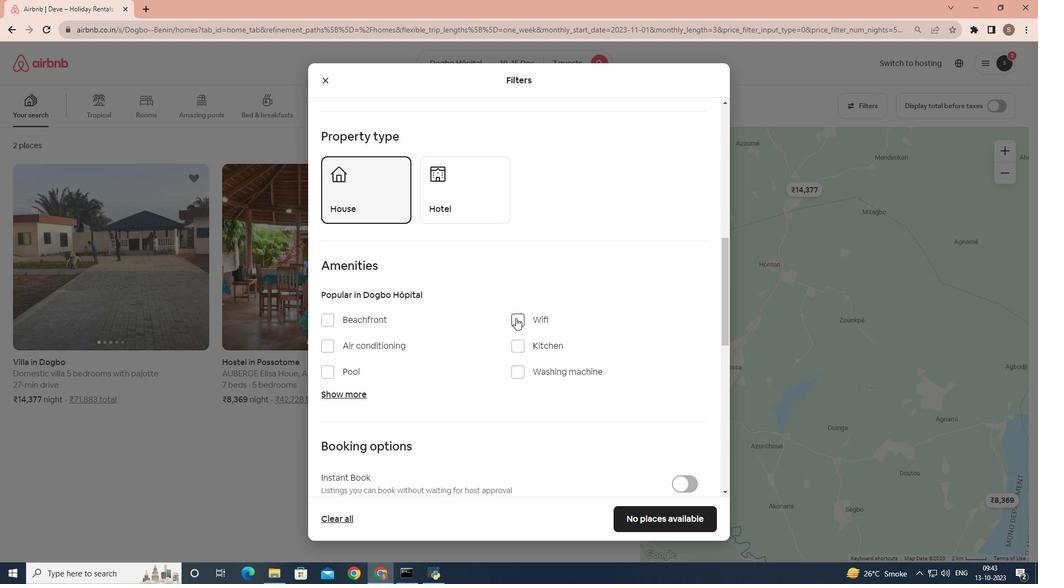 
Action: Mouse pressed left at (516, 318)
Screenshot: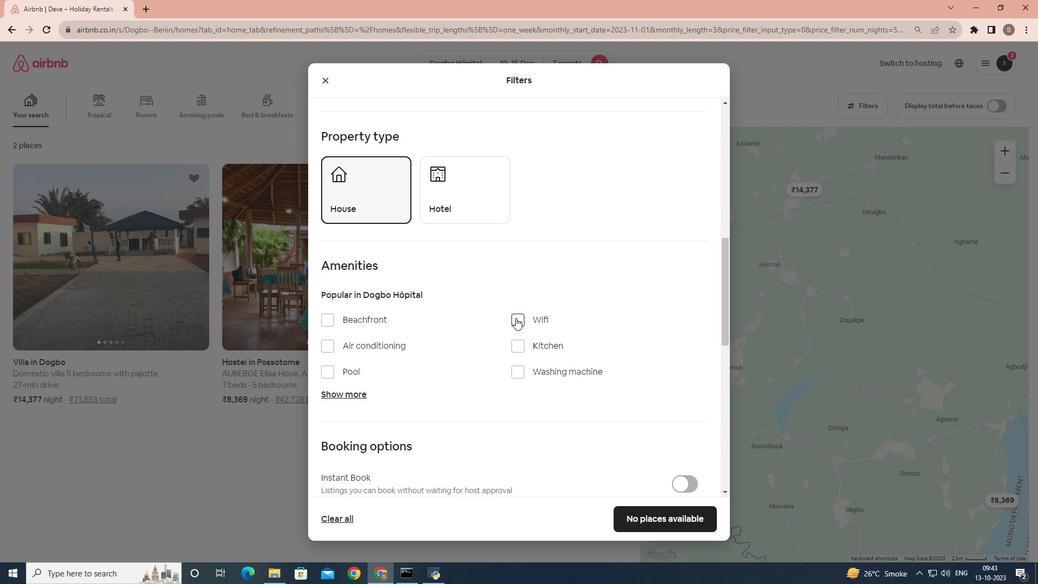 
Action: Mouse scrolled (516, 317) with delta (0, 0)
Screenshot: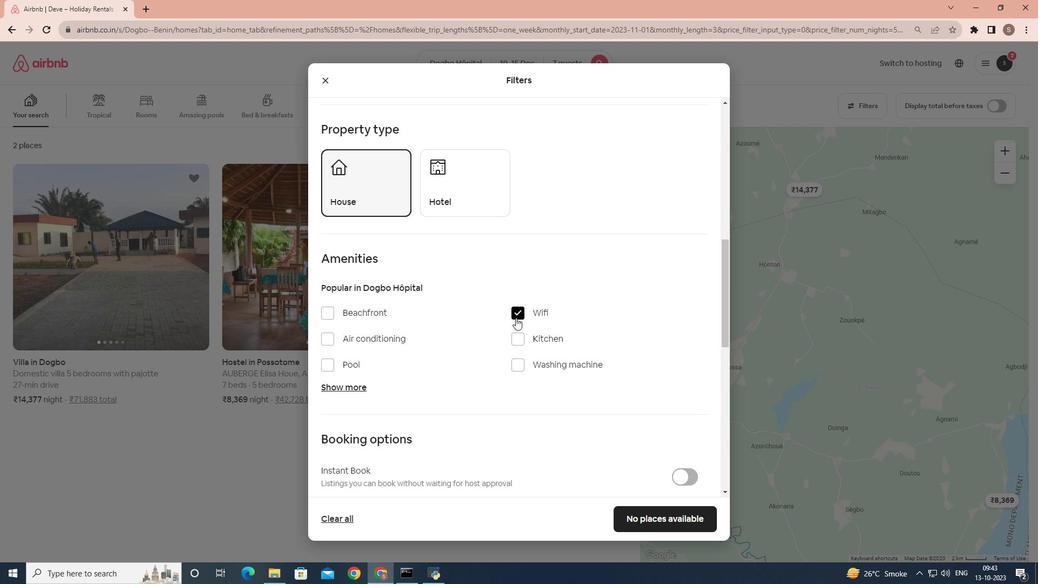 
Action: Mouse moved to (377, 344)
Screenshot: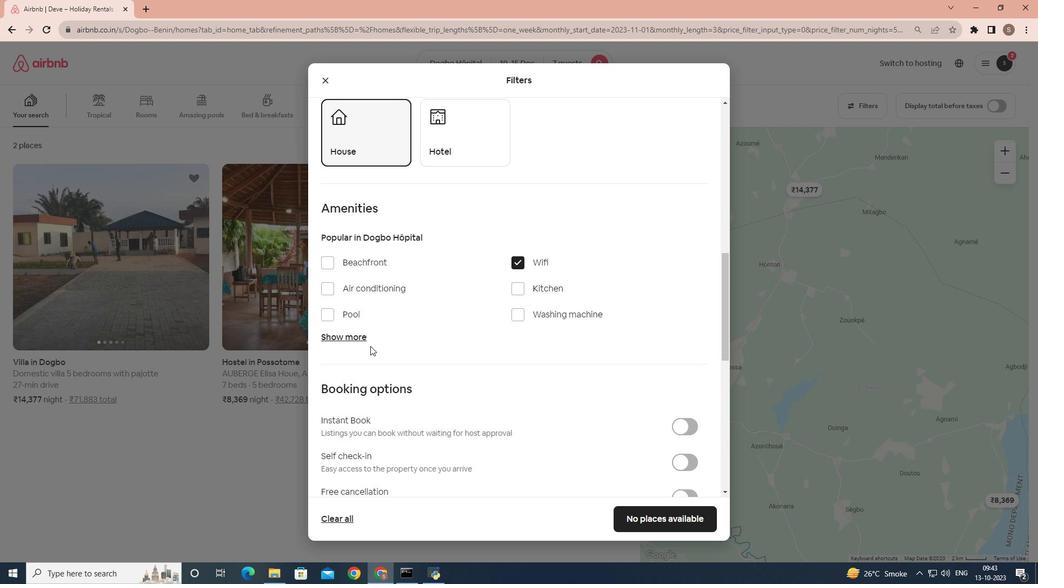 
Action: Mouse scrolled (377, 344) with delta (0, 0)
Screenshot: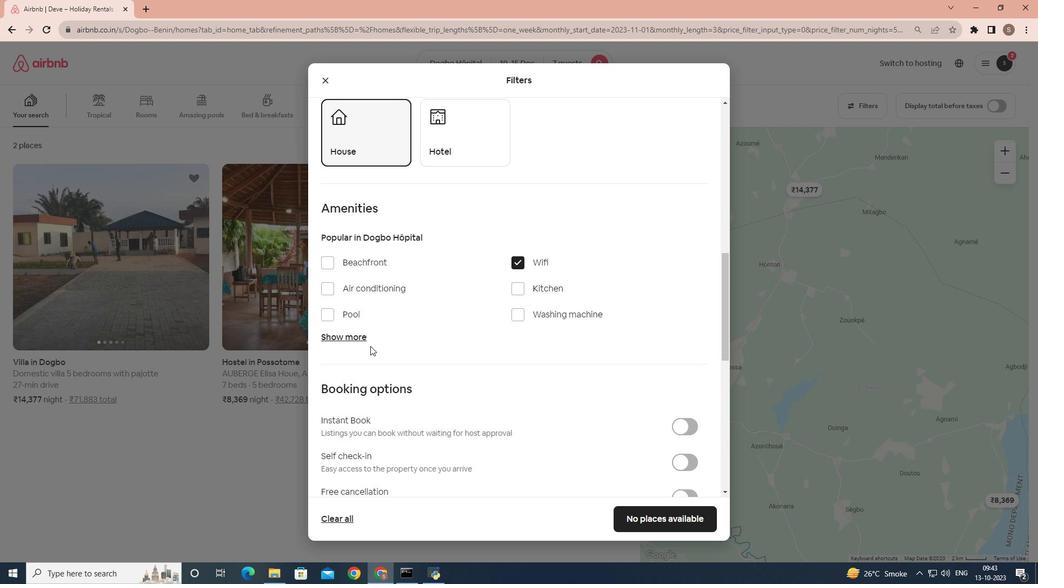 
Action: Mouse moved to (347, 286)
Screenshot: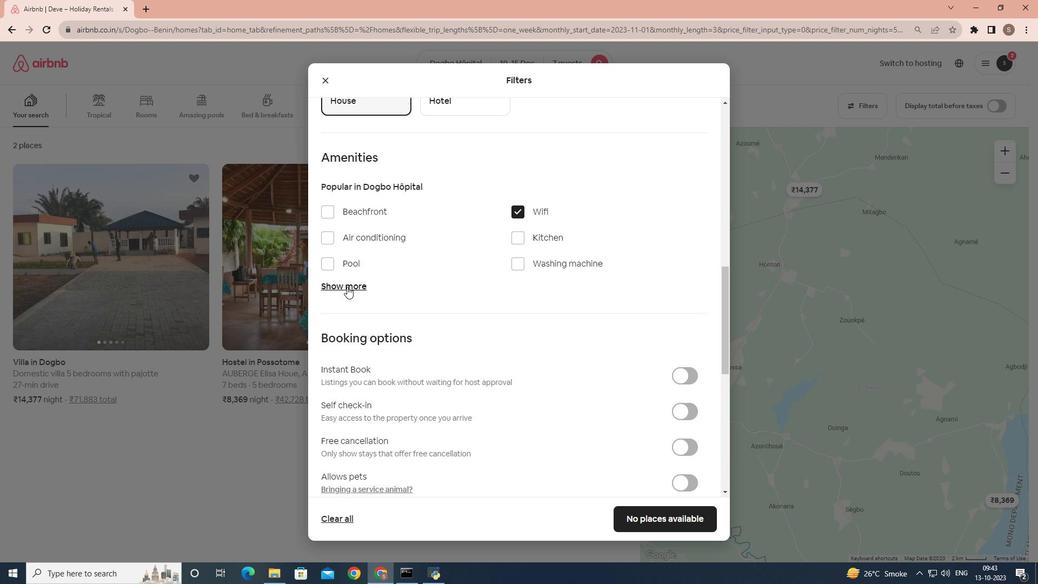 
Action: Mouse pressed left at (347, 286)
Screenshot: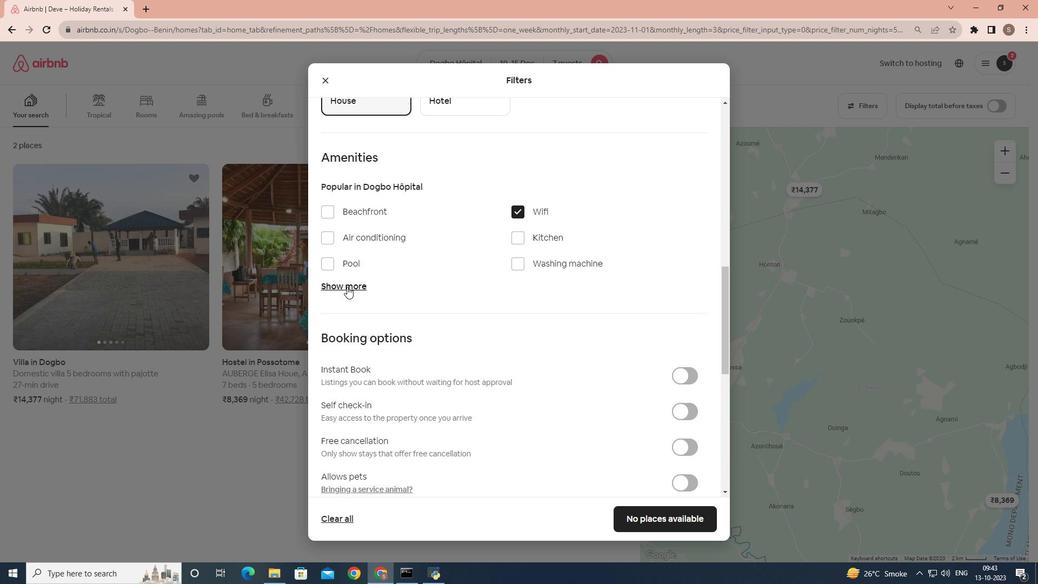 
Action: Mouse moved to (574, 334)
Screenshot: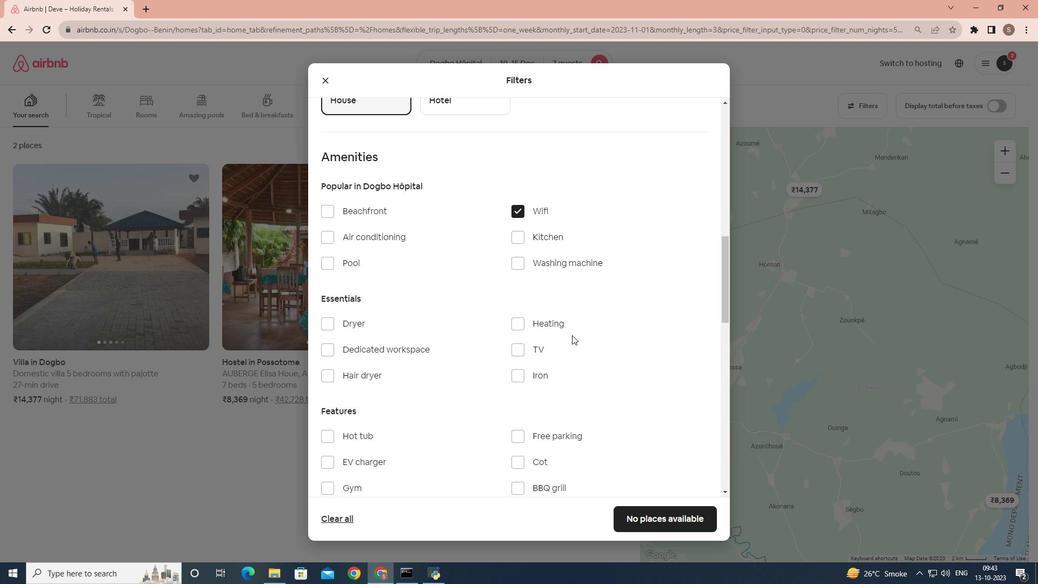 
Action: Mouse scrolled (574, 334) with delta (0, 0)
Screenshot: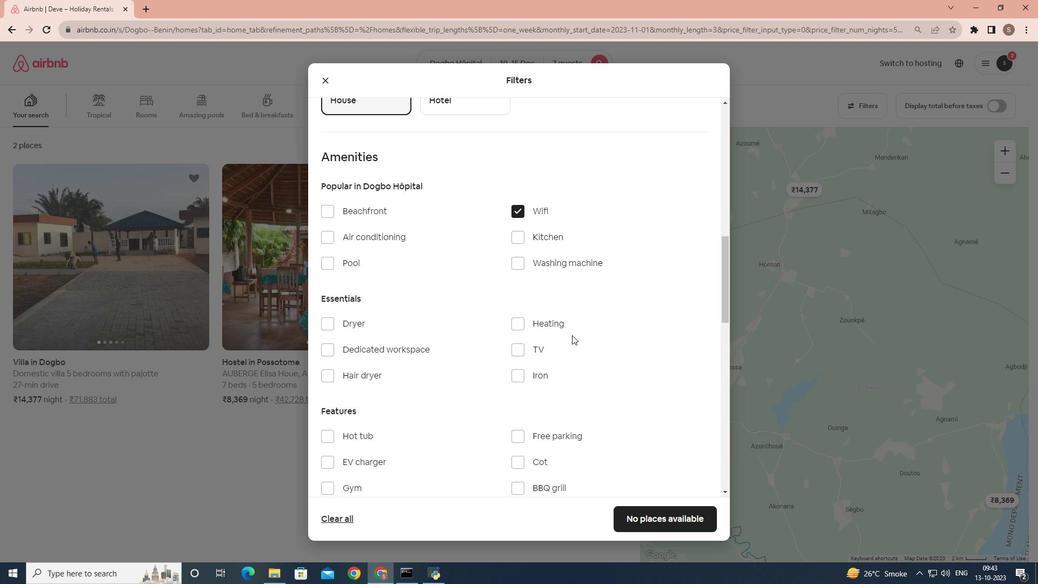 
Action: Mouse moved to (521, 297)
Screenshot: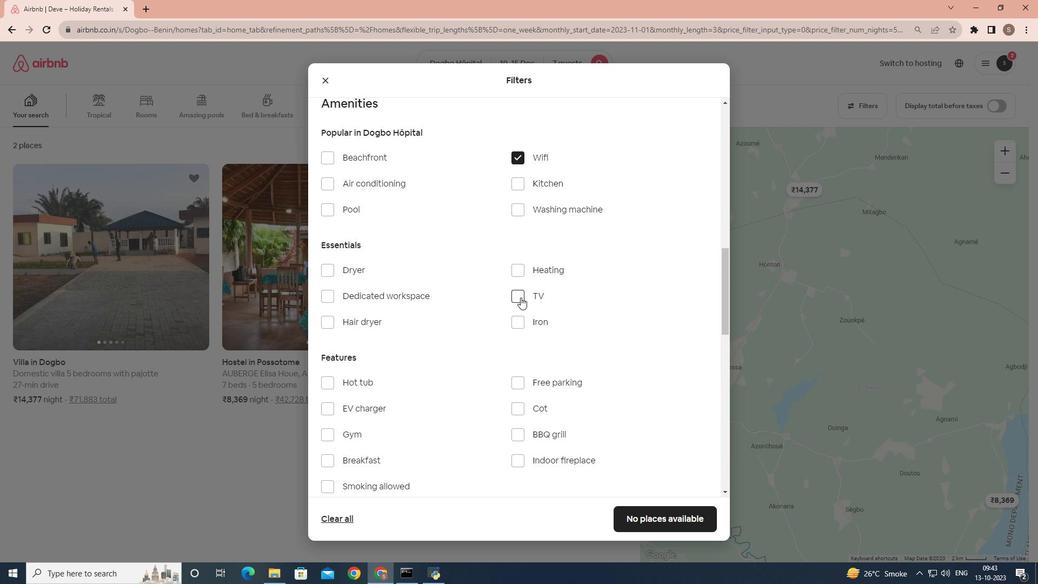 
Action: Mouse pressed left at (521, 297)
Screenshot: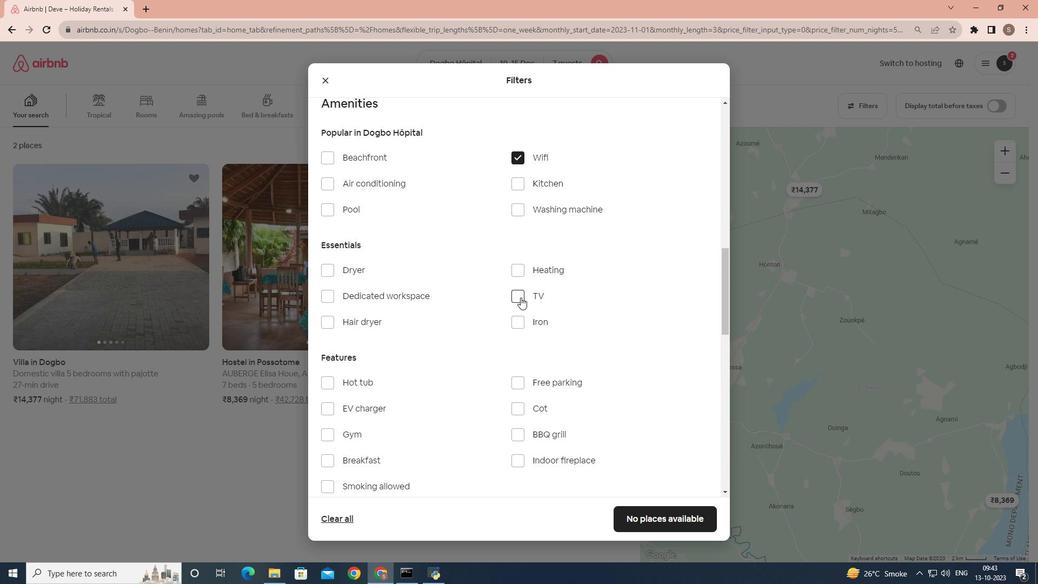 
Action: Mouse moved to (405, 260)
Screenshot: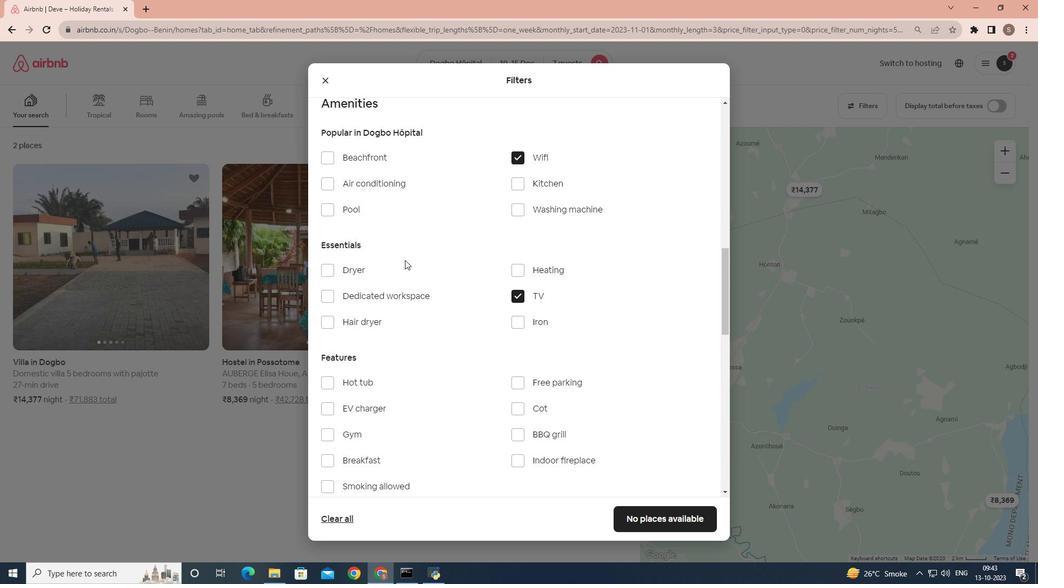 
Action: Mouse scrolled (405, 259) with delta (0, 0)
Screenshot: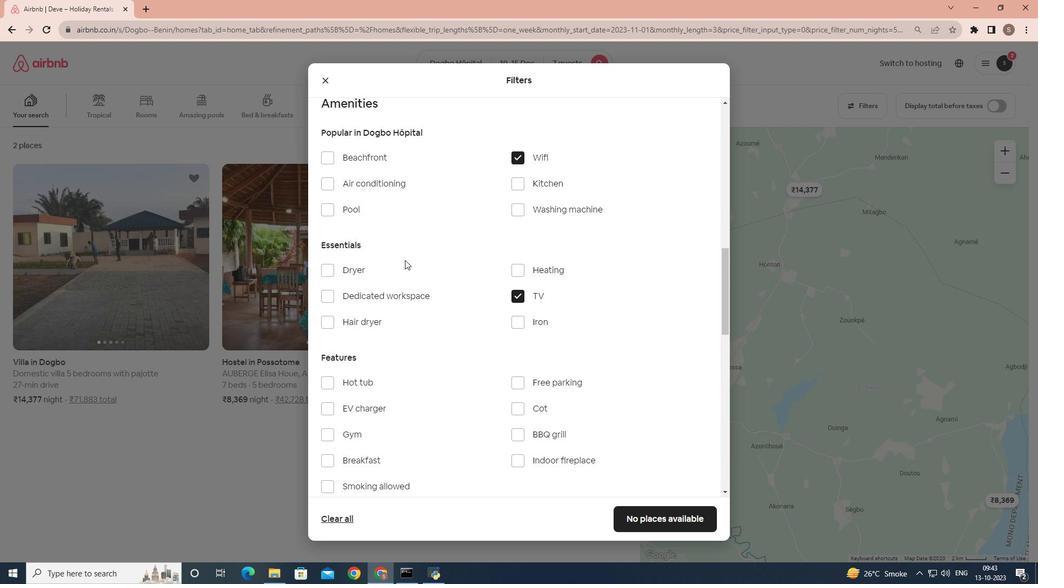 
Action: Mouse moved to (366, 271)
Screenshot: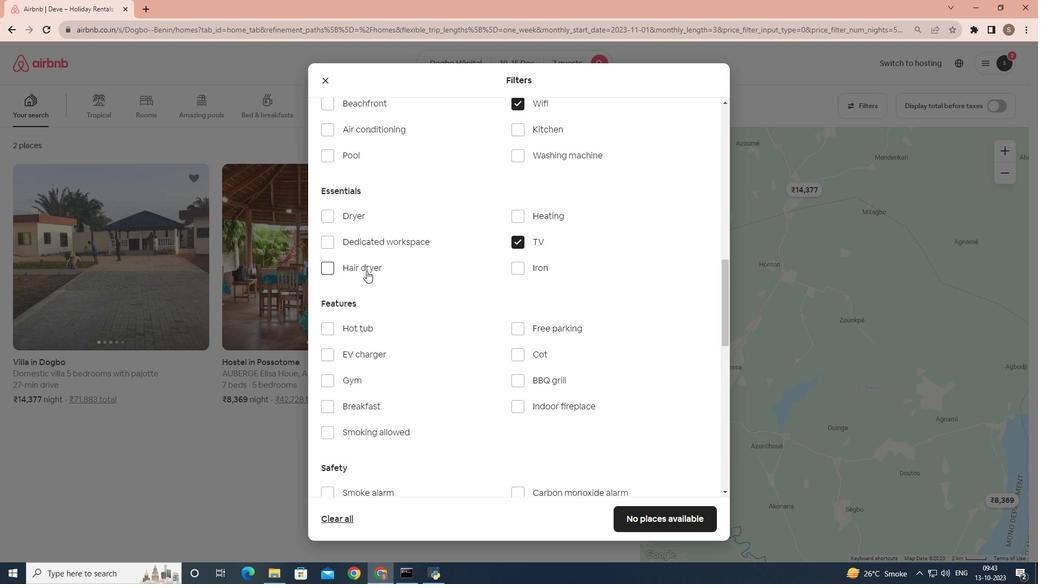 
Action: Mouse scrolled (366, 270) with delta (0, 0)
Screenshot: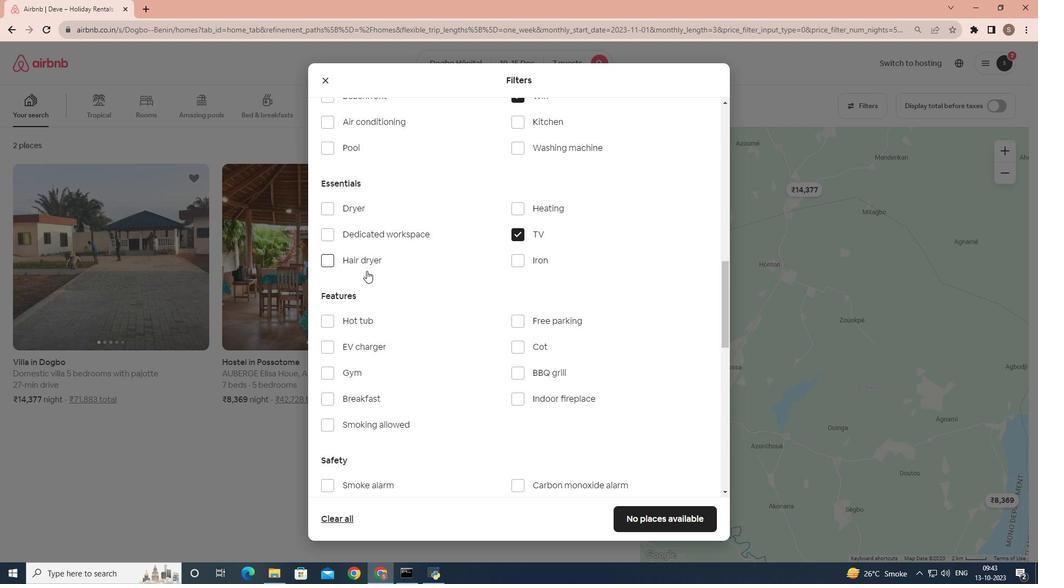 
Action: Mouse moved to (517, 273)
Screenshot: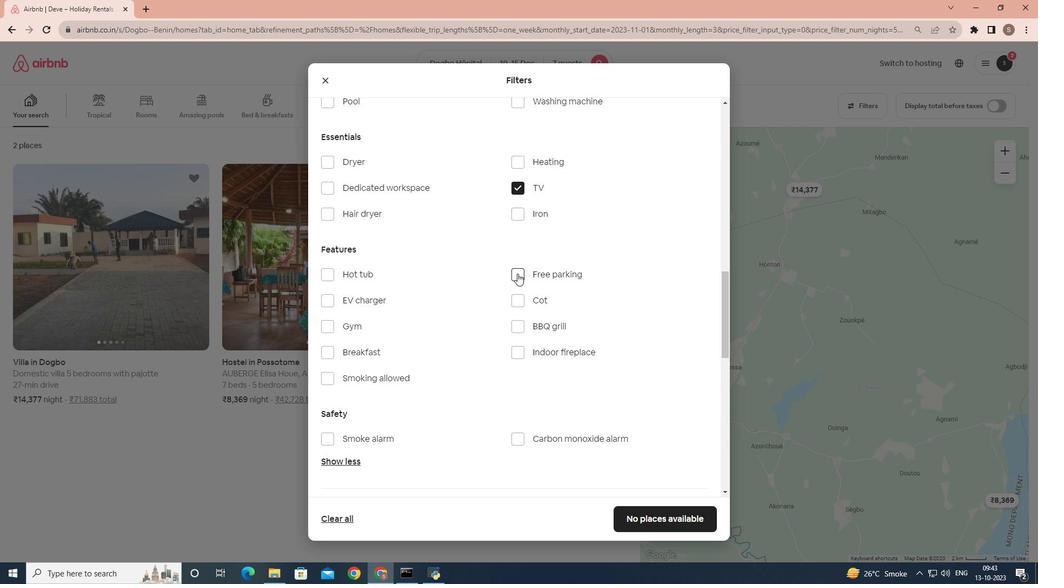 
Action: Mouse pressed left at (517, 273)
Screenshot: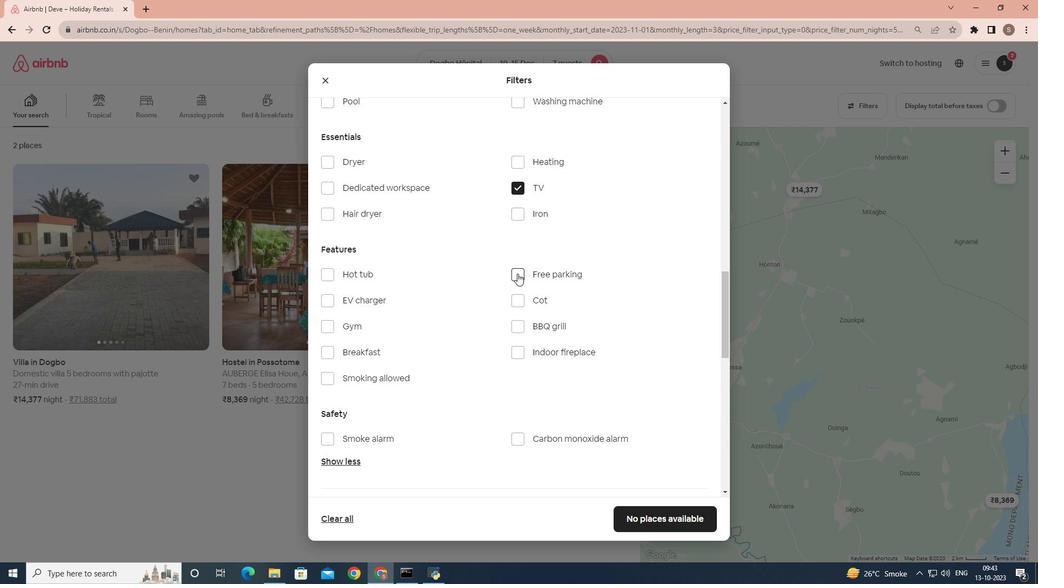 
Action: Mouse moved to (469, 278)
Screenshot: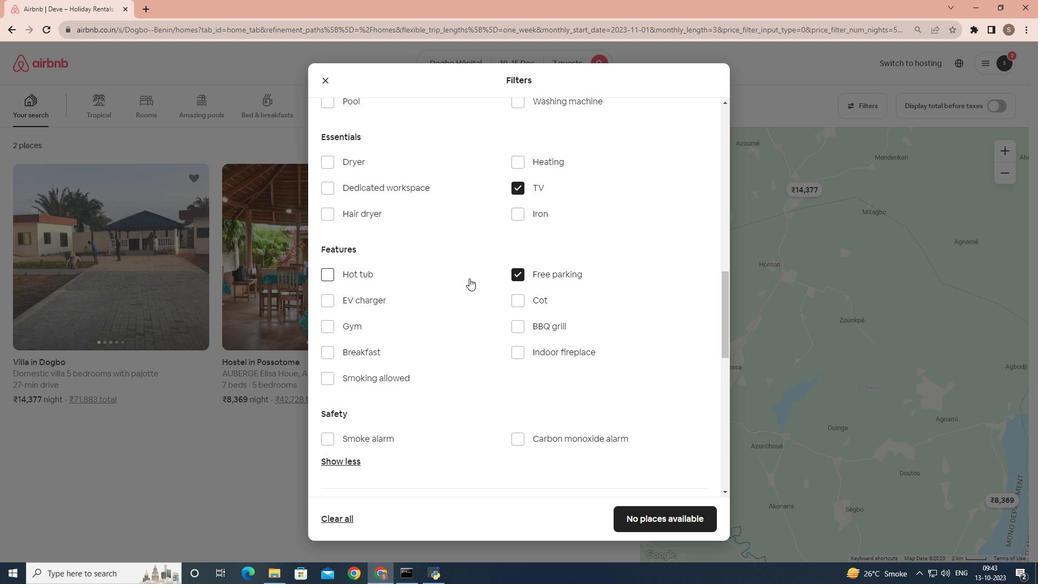 
Action: Mouse scrolled (469, 278) with delta (0, 0)
Screenshot: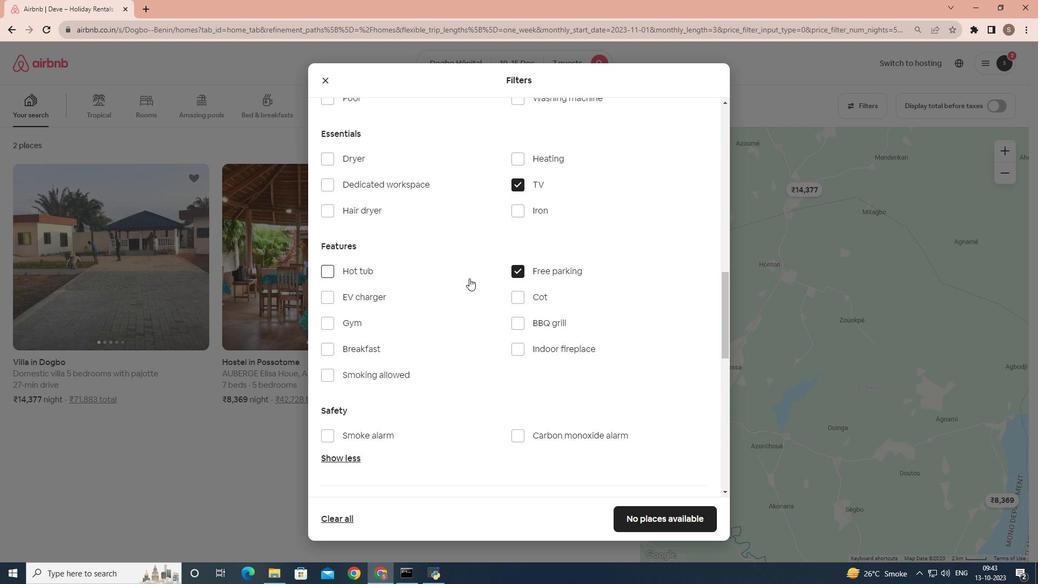 
Action: Mouse moved to (327, 275)
Screenshot: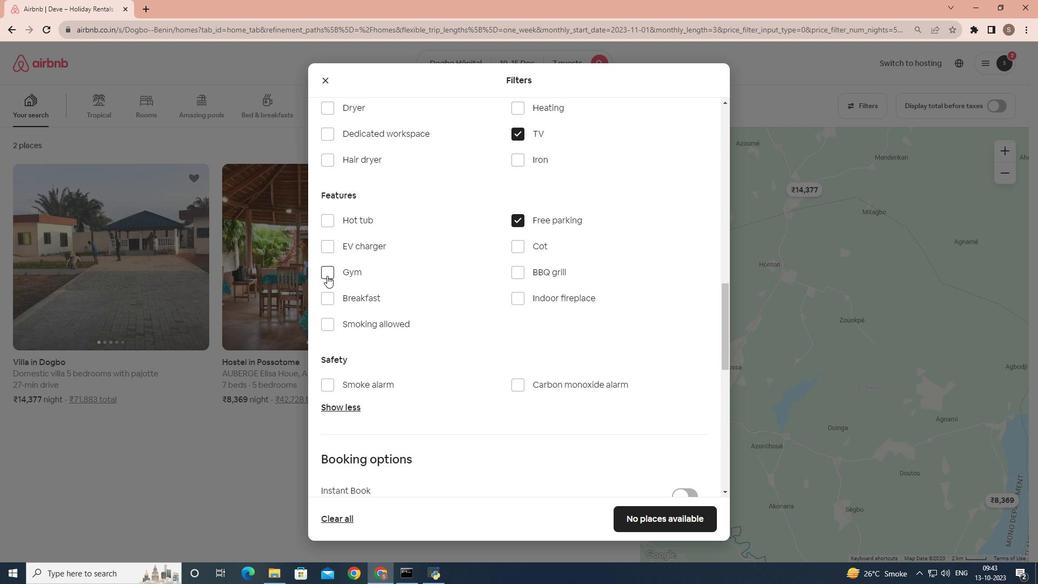 
Action: Mouse pressed left at (327, 275)
Screenshot: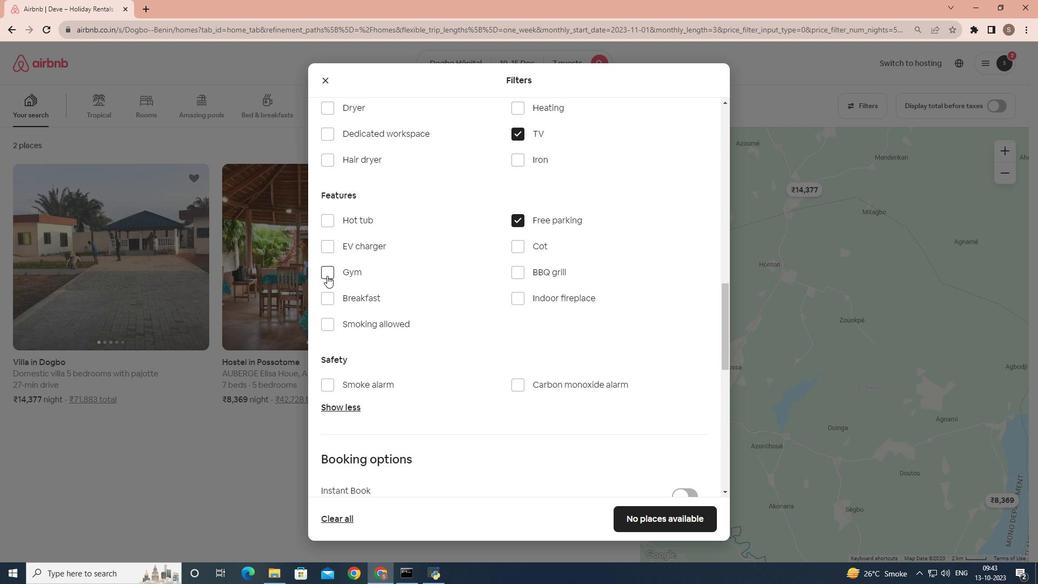 
Action: Mouse moved to (330, 298)
Screenshot: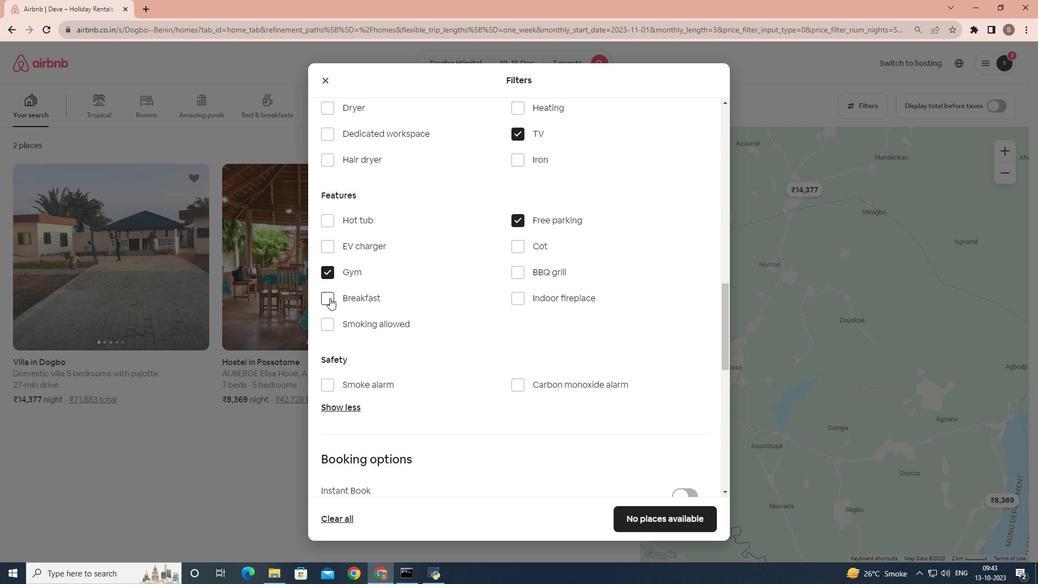 
Action: Mouse pressed left at (330, 298)
Screenshot: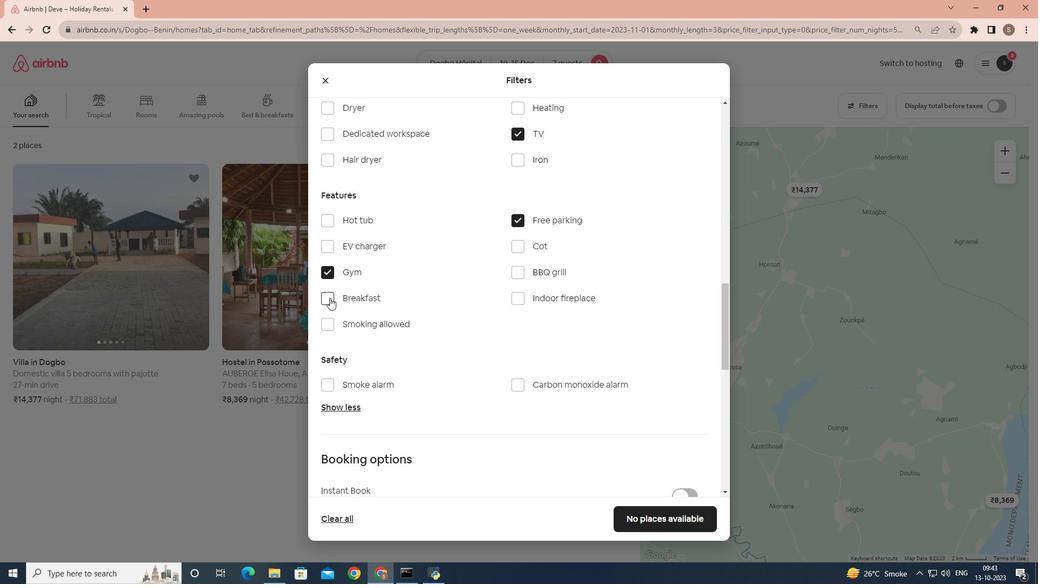 
Action: Mouse moved to (399, 317)
Screenshot: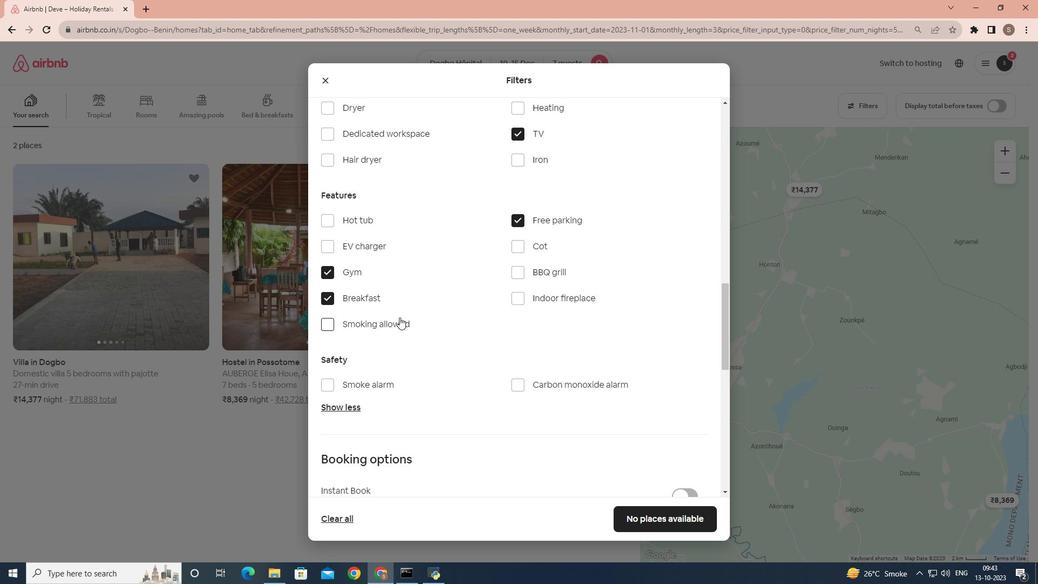 
